 Task: Check the average views per listing of breakfast area in the last 3 years.
Action: Mouse moved to (836, 190)
Screenshot: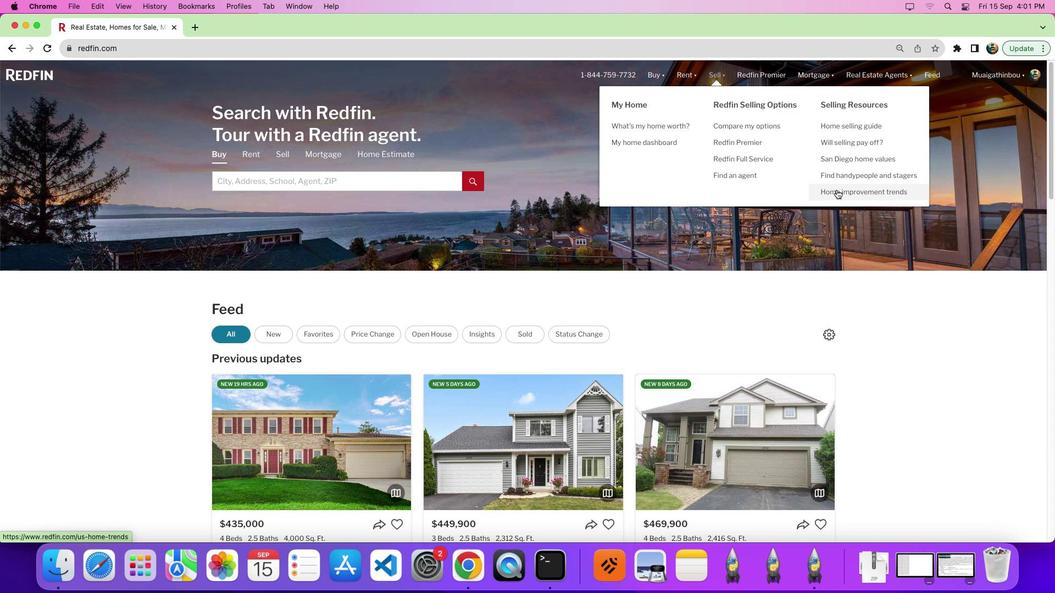 
Action: Mouse pressed left at (836, 190)
Screenshot: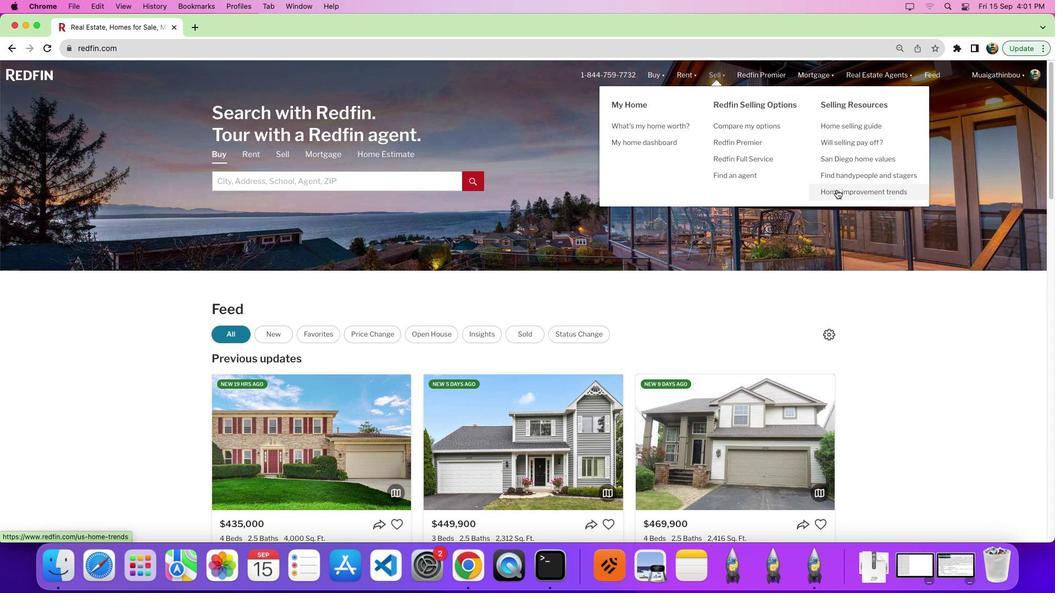 
Action: Mouse moved to (290, 212)
Screenshot: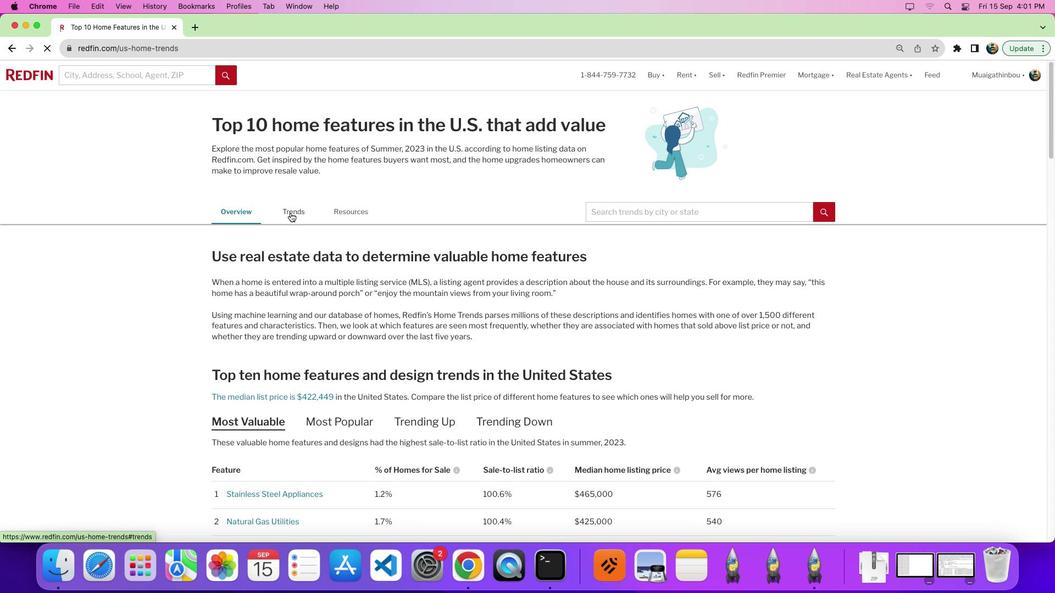 
Action: Mouse pressed left at (290, 212)
Screenshot: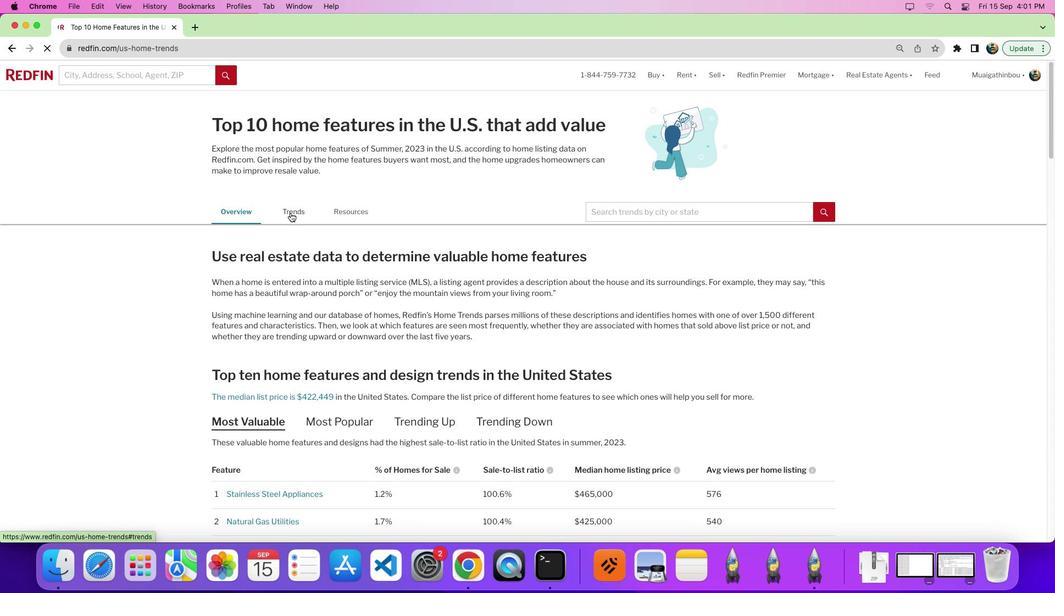 
Action: Mouse moved to (514, 269)
Screenshot: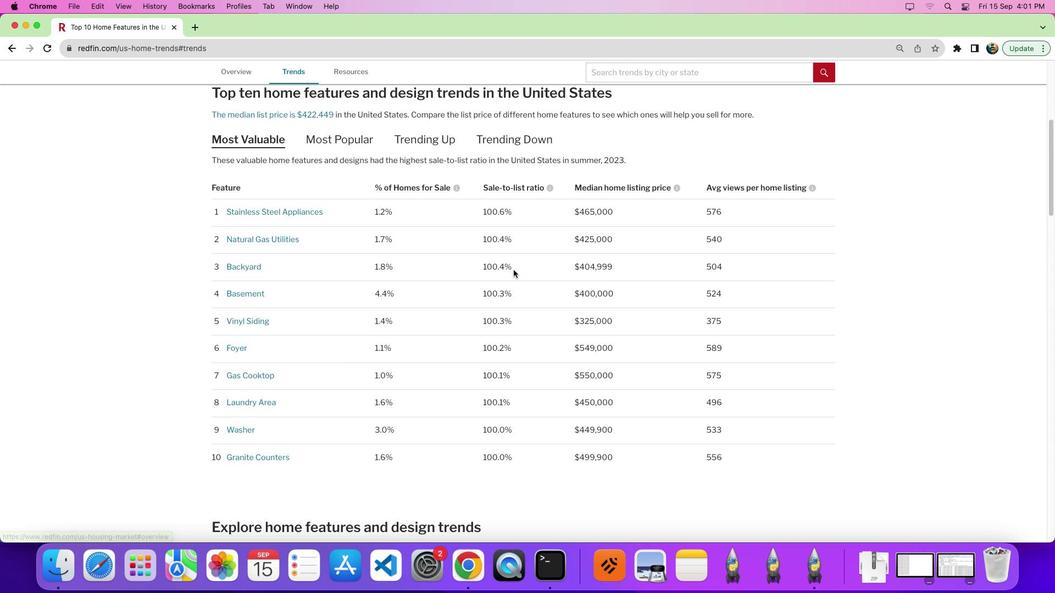 
Action: Mouse scrolled (514, 269) with delta (0, 0)
Screenshot: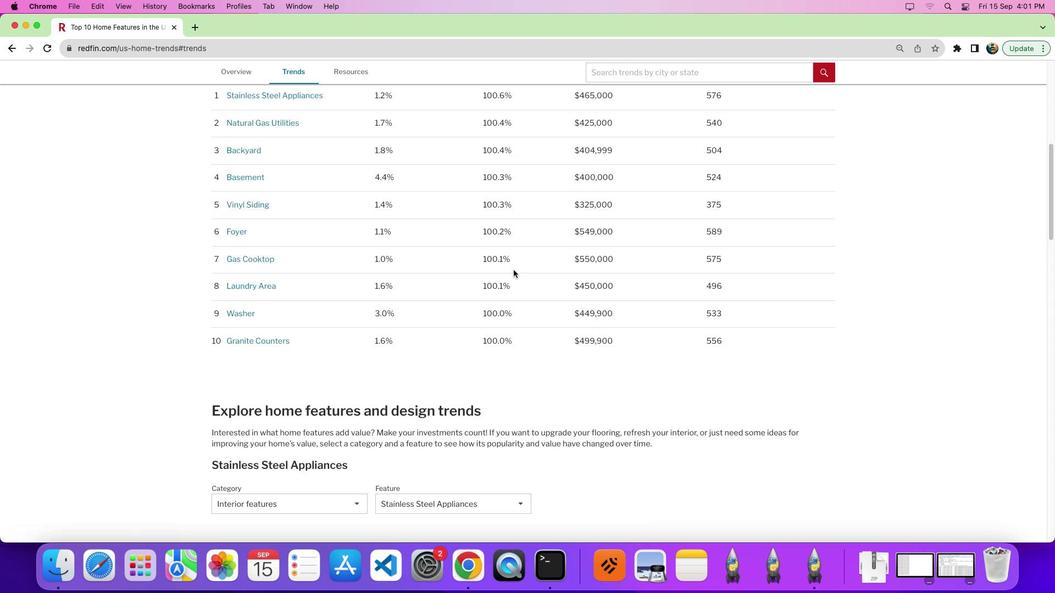 
Action: Mouse scrolled (514, 269) with delta (0, 0)
Screenshot: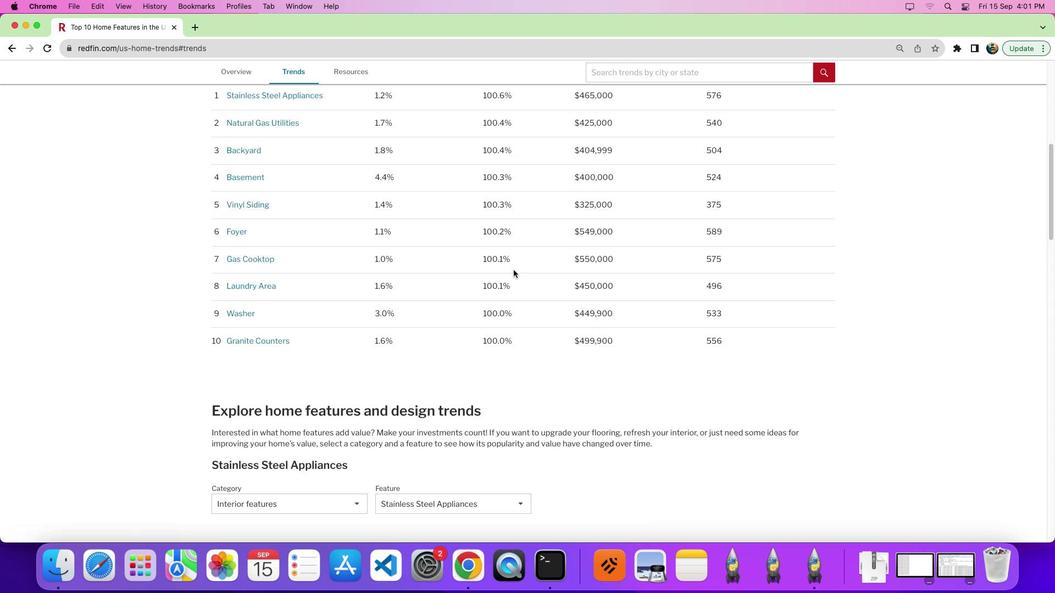 
Action: Mouse scrolled (514, 269) with delta (0, -3)
Screenshot: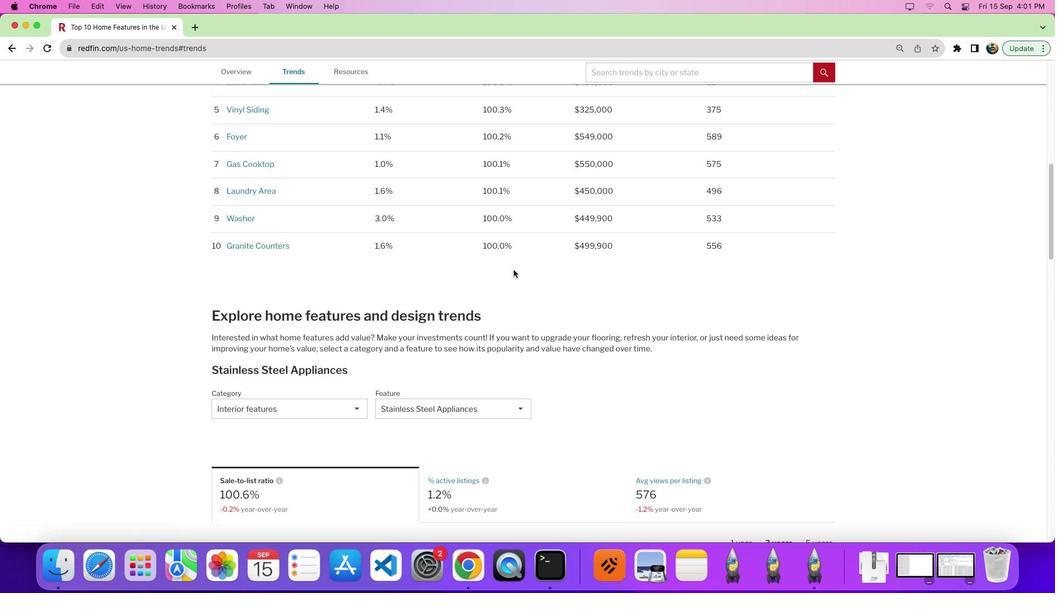 
Action: Mouse scrolled (514, 269) with delta (0, 0)
Screenshot: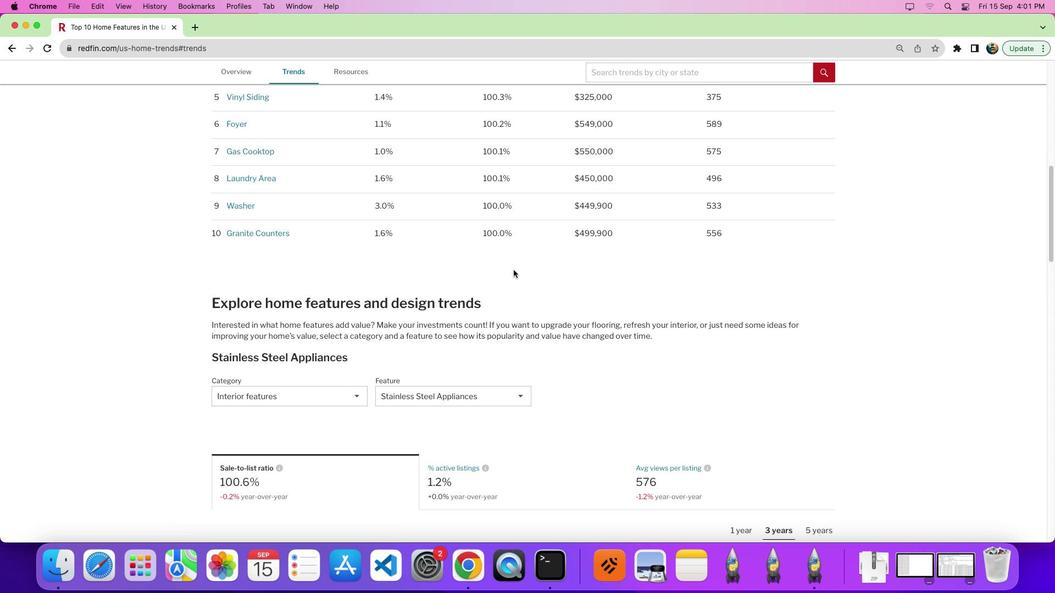 
Action: Mouse scrolled (514, 269) with delta (0, 0)
Screenshot: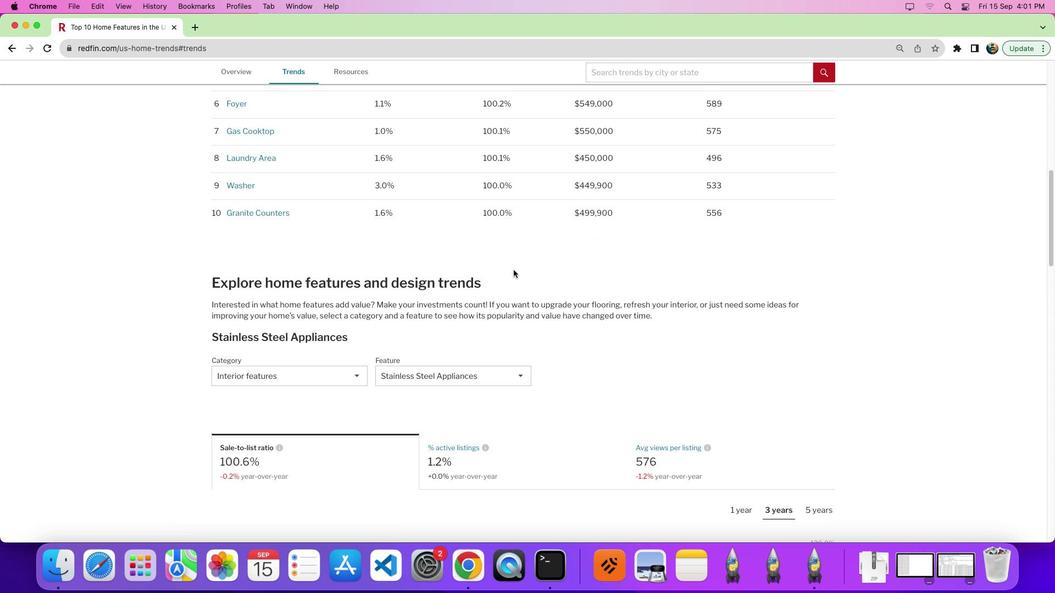 
Action: Mouse scrolled (514, 269) with delta (0, -2)
Screenshot: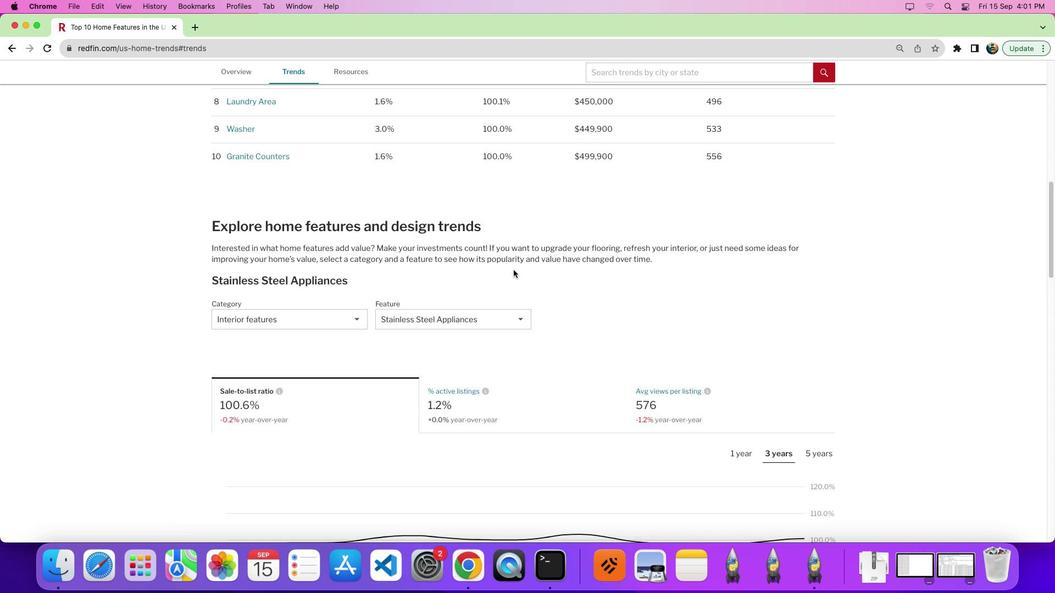
Action: Mouse moved to (438, 271)
Screenshot: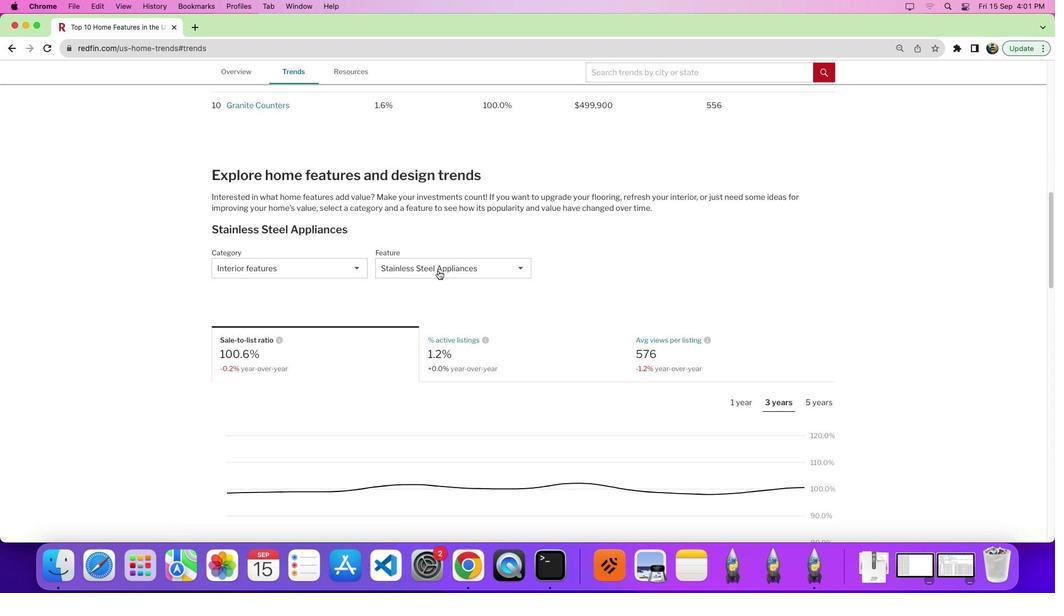
Action: Mouse pressed left at (438, 271)
Screenshot: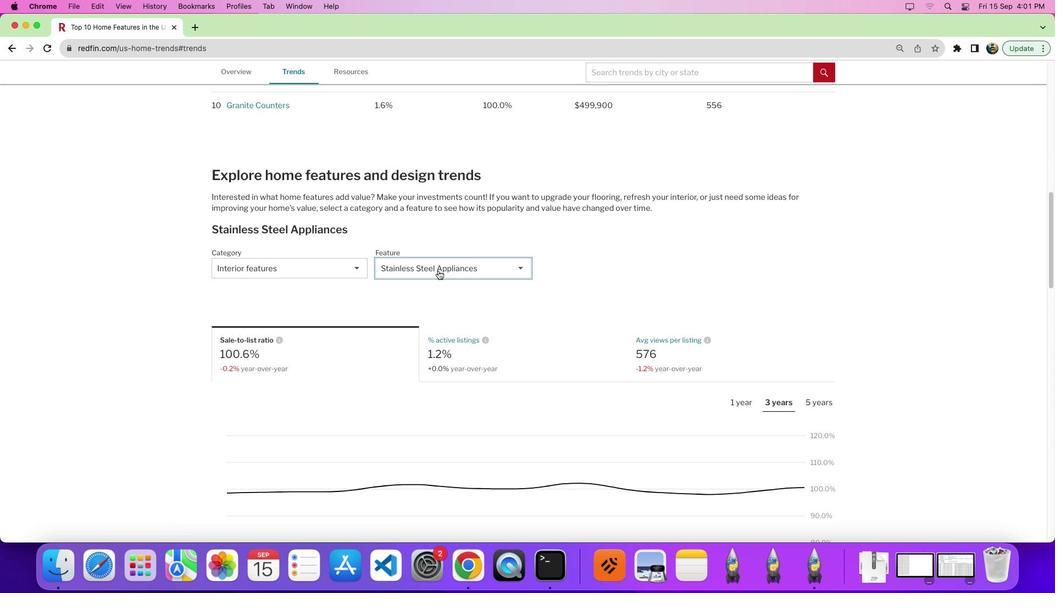 
Action: Mouse moved to (495, 374)
Screenshot: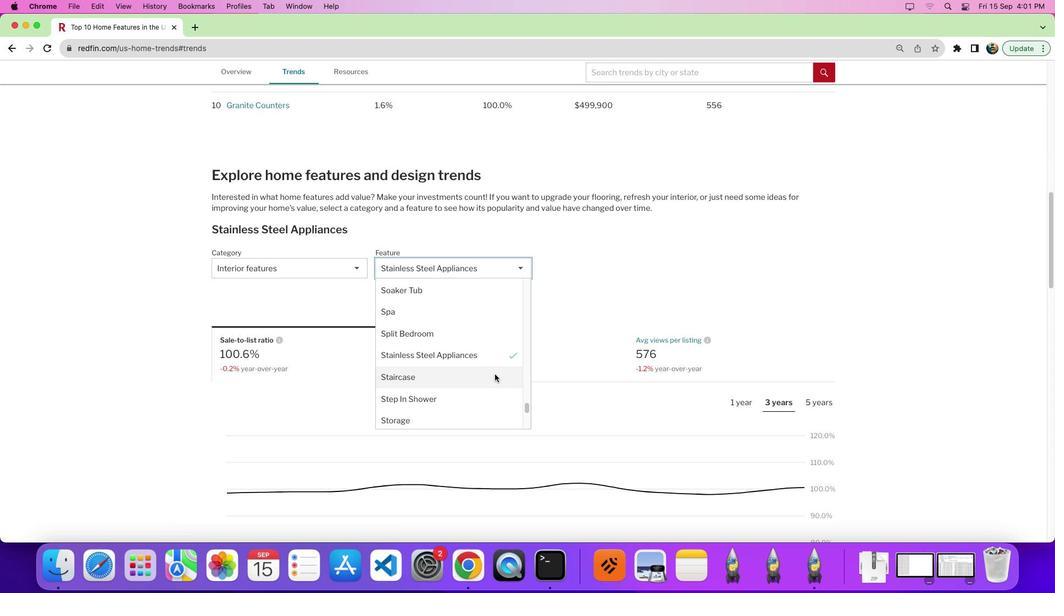 
Action: Mouse scrolled (495, 374) with delta (0, 0)
Screenshot: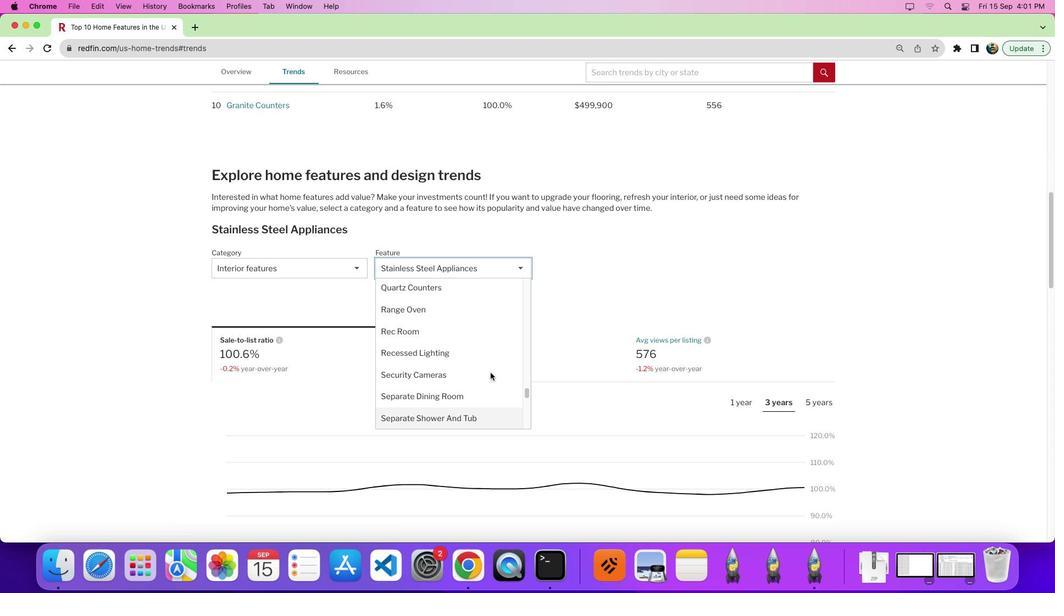 
Action: Mouse scrolled (495, 374) with delta (0, 0)
Screenshot: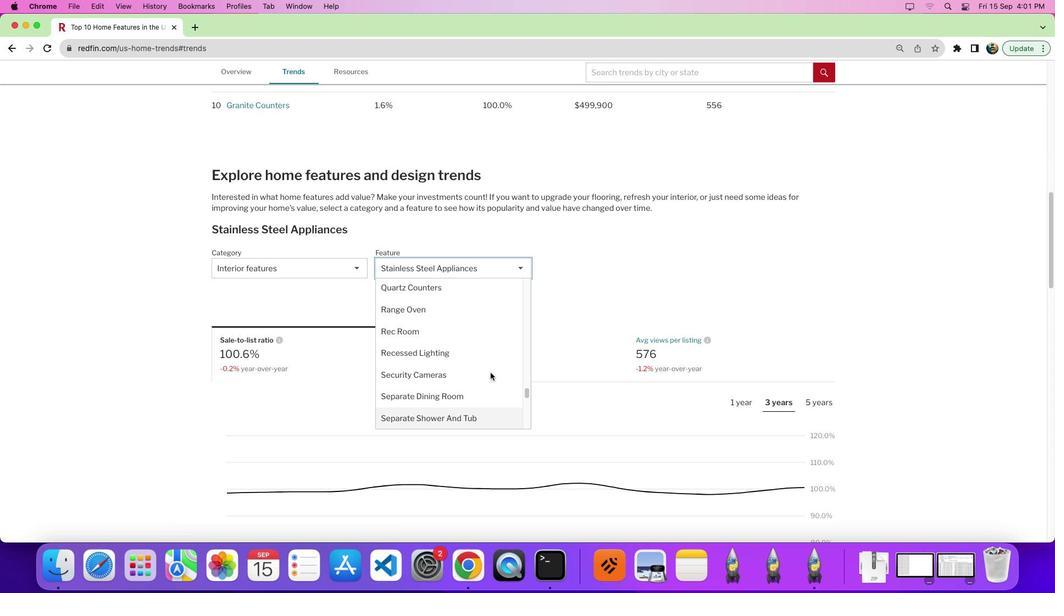 
Action: Mouse scrolled (495, 374) with delta (0, 4)
Screenshot: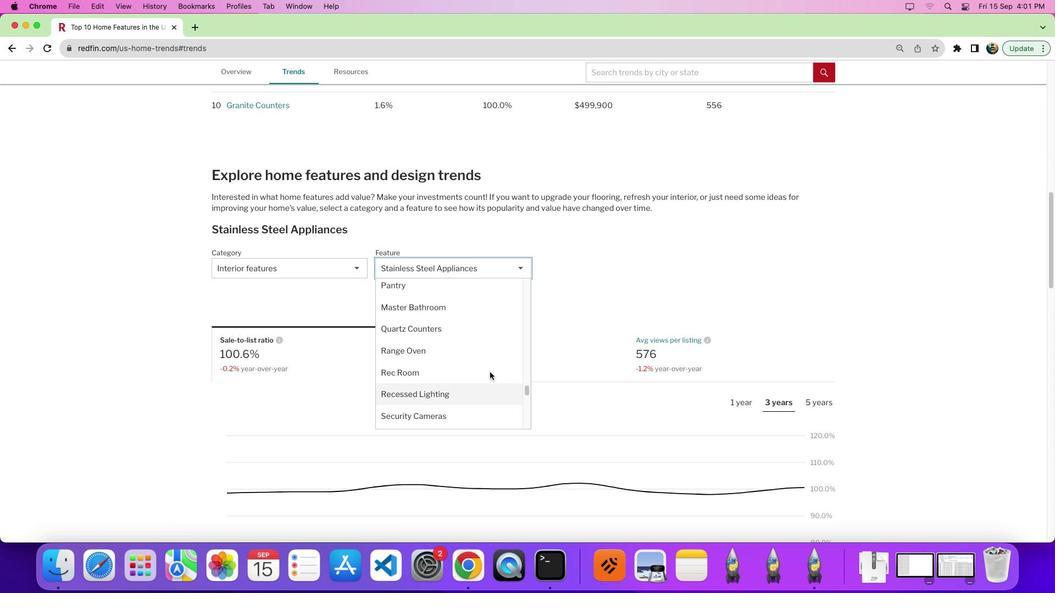 
Action: Mouse moved to (489, 371)
Screenshot: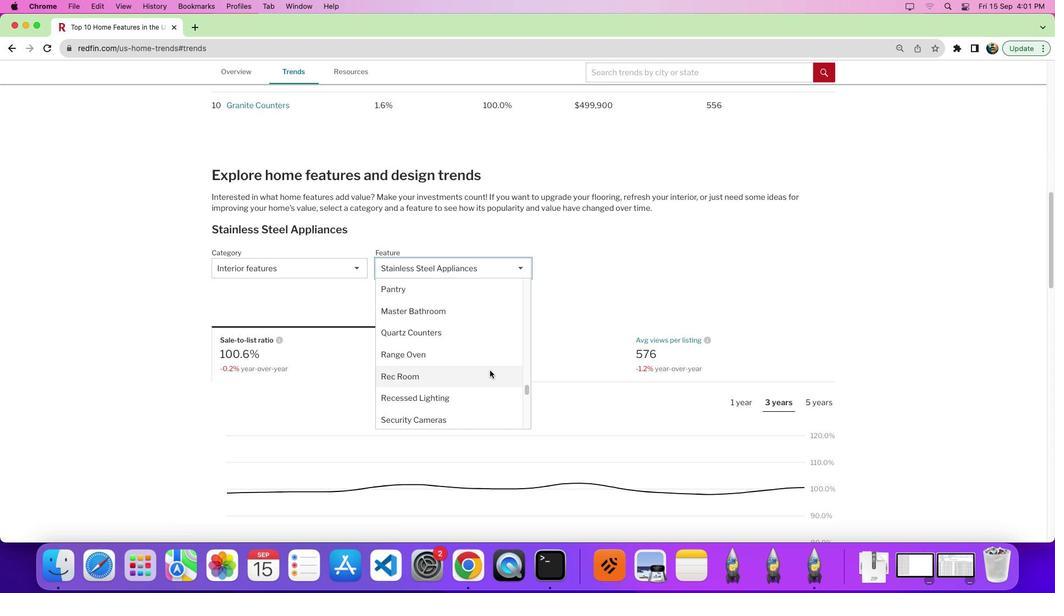 
Action: Mouse scrolled (489, 371) with delta (0, 0)
Screenshot: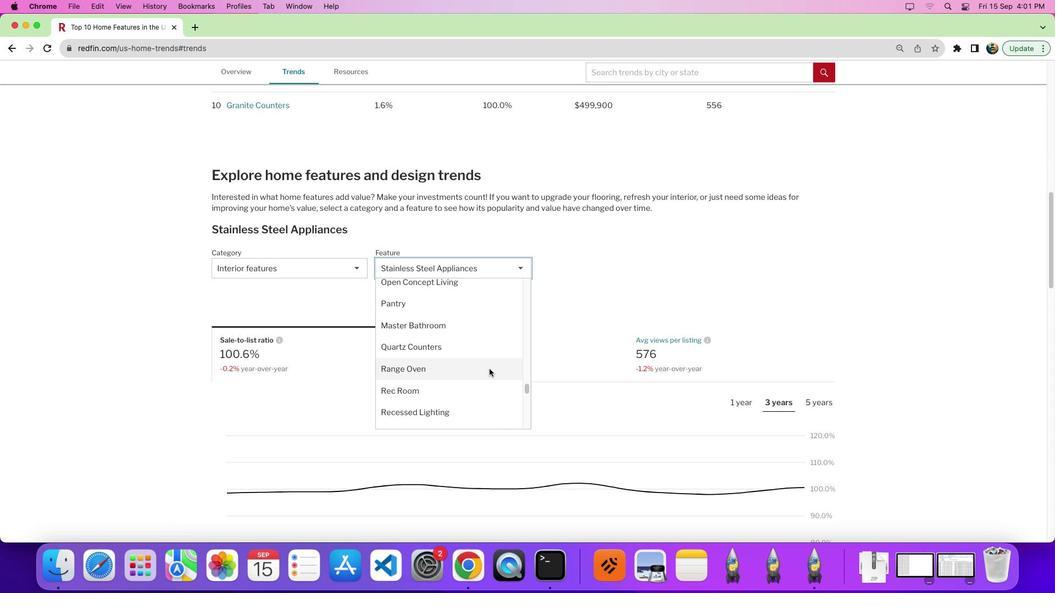 
Action: Mouse scrolled (489, 371) with delta (0, 0)
Screenshot: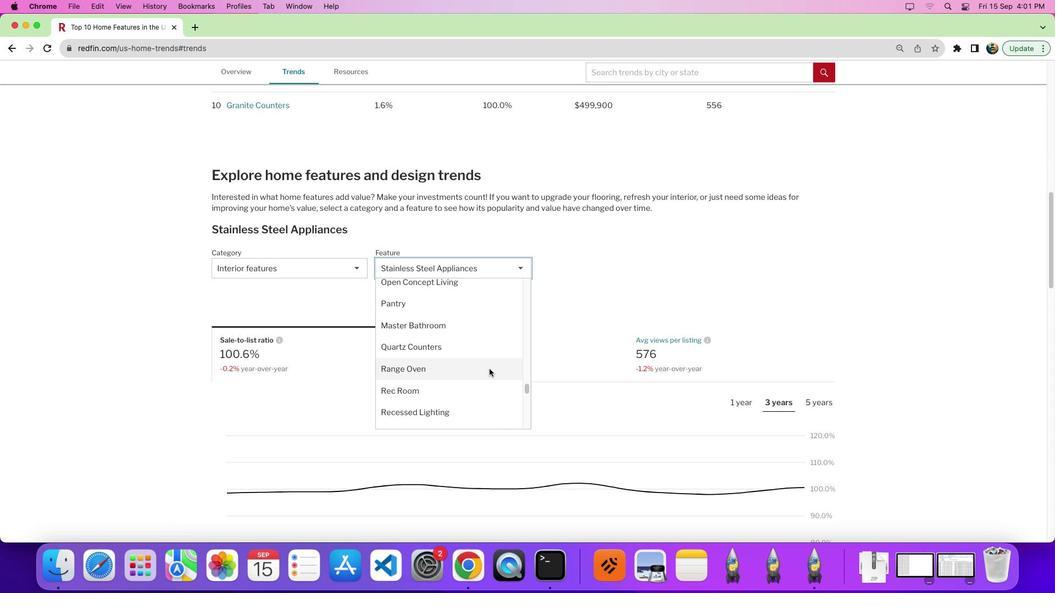 
Action: Mouse moved to (489, 369)
Screenshot: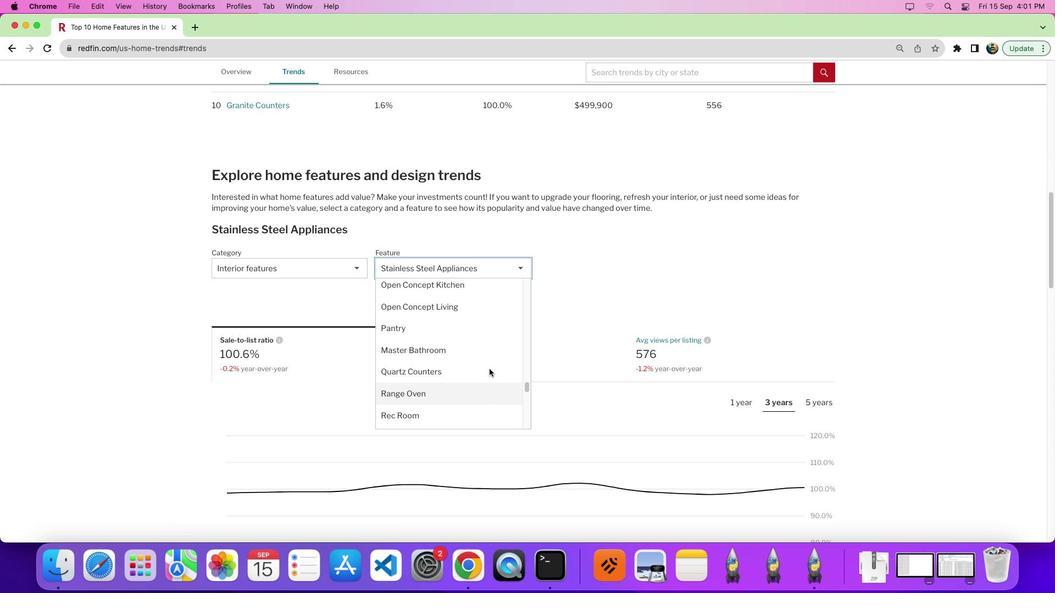 
Action: Mouse scrolled (489, 369) with delta (0, 0)
Screenshot: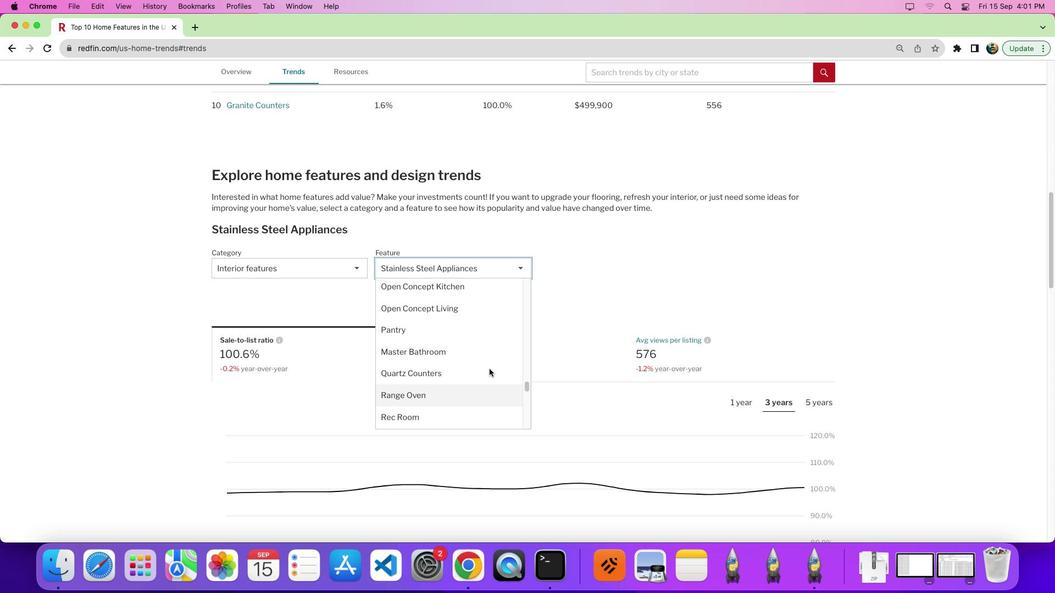 
Action: Mouse moved to (491, 367)
Screenshot: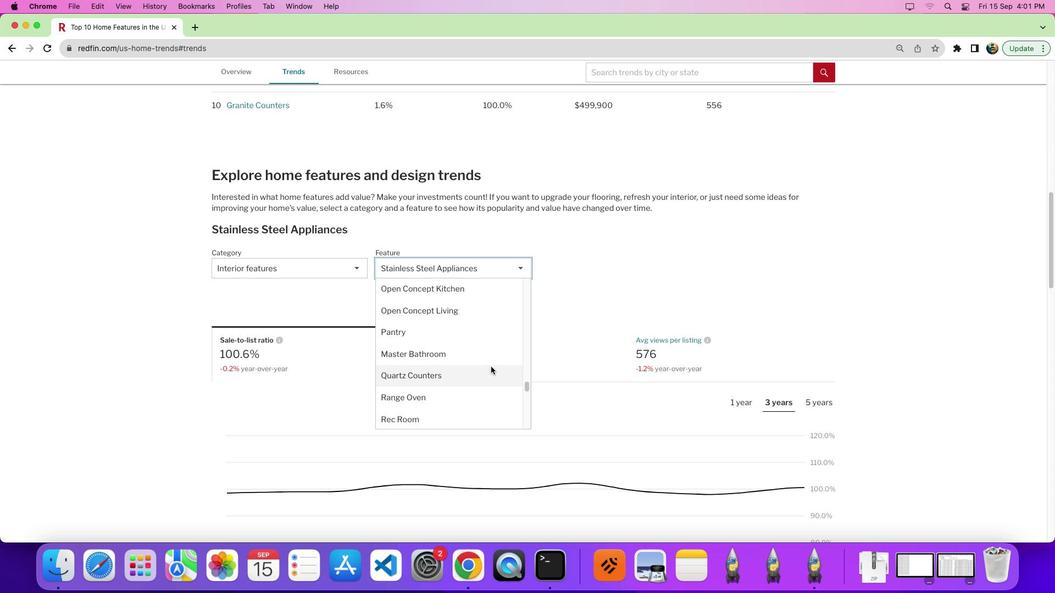 
Action: Mouse scrolled (491, 367) with delta (0, 0)
Screenshot: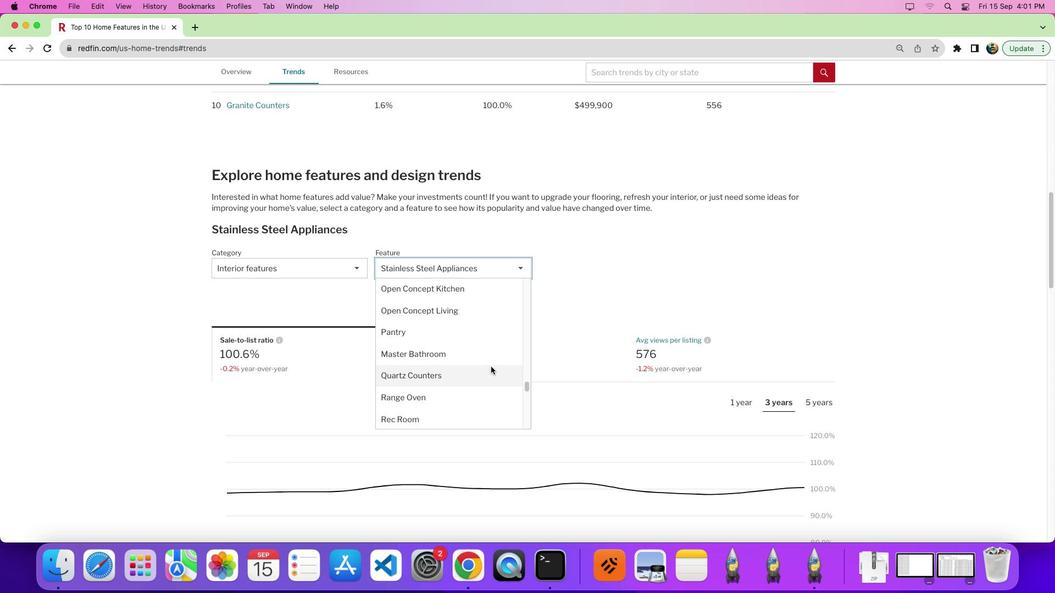 
Action: Mouse moved to (491, 367)
Screenshot: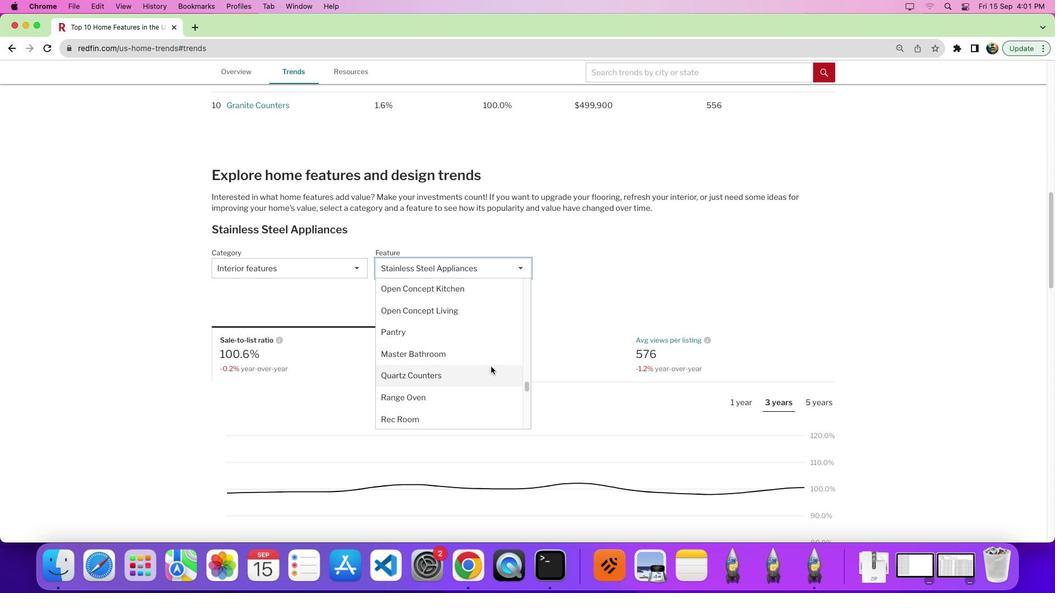 
Action: Mouse scrolled (491, 367) with delta (0, 0)
Screenshot: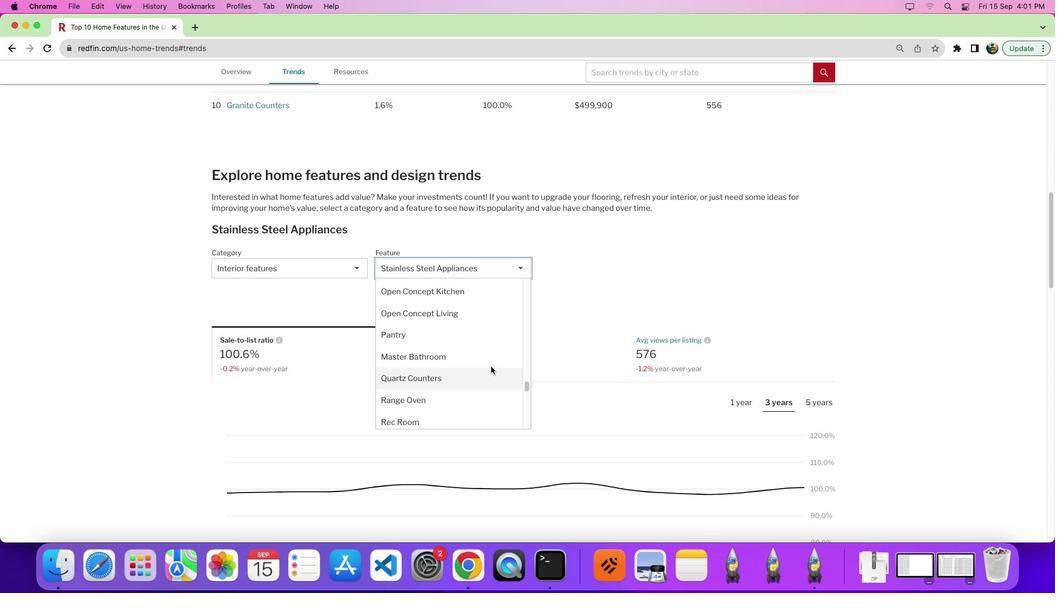 
Action: Mouse scrolled (491, 367) with delta (0, 0)
Screenshot: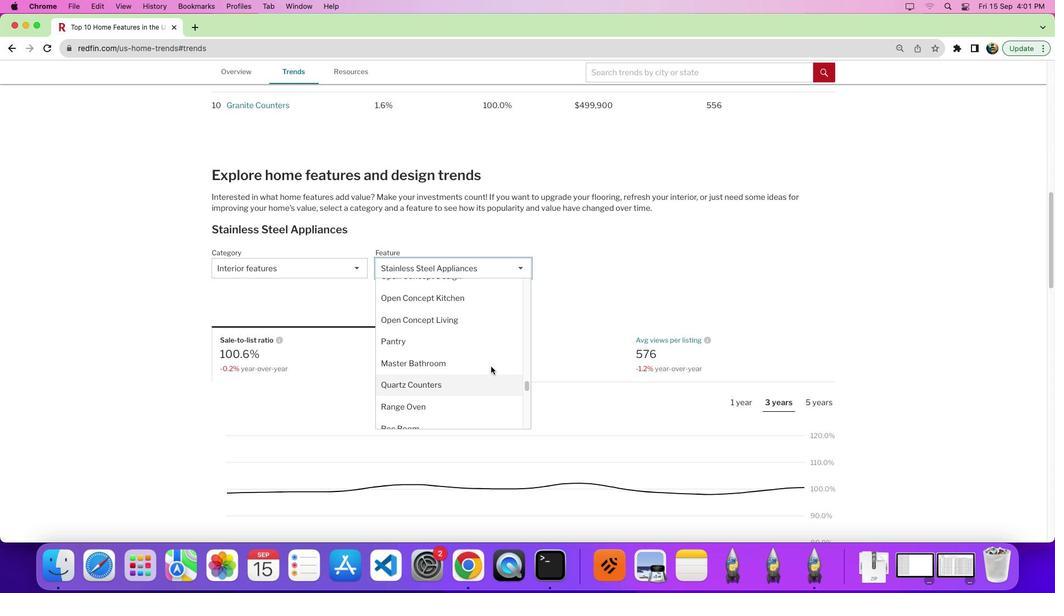 
Action: Mouse scrolled (491, 367) with delta (0, 0)
Screenshot: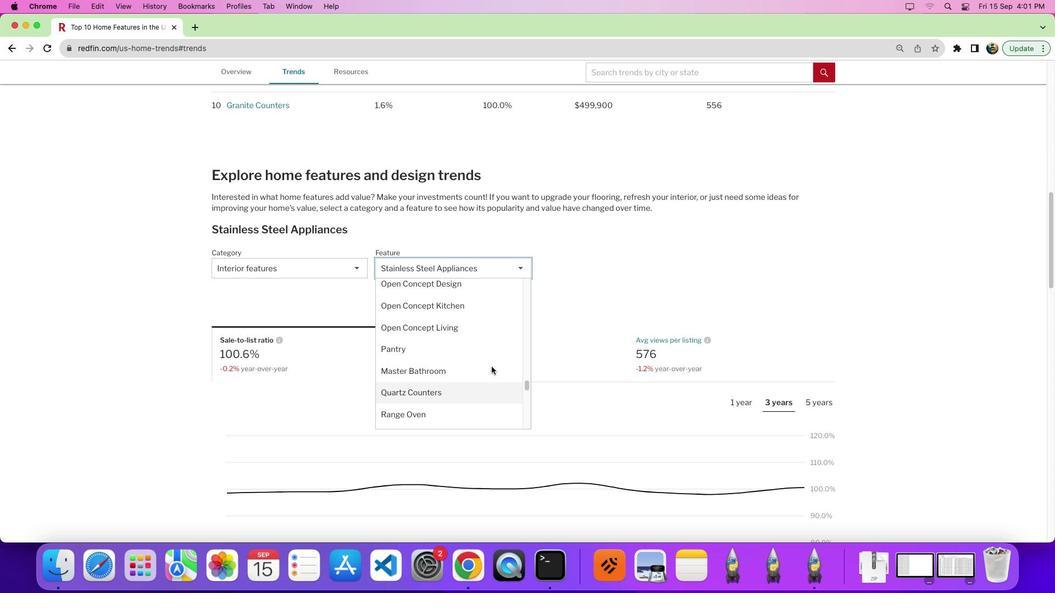
Action: Mouse scrolled (491, 367) with delta (0, 0)
Screenshot: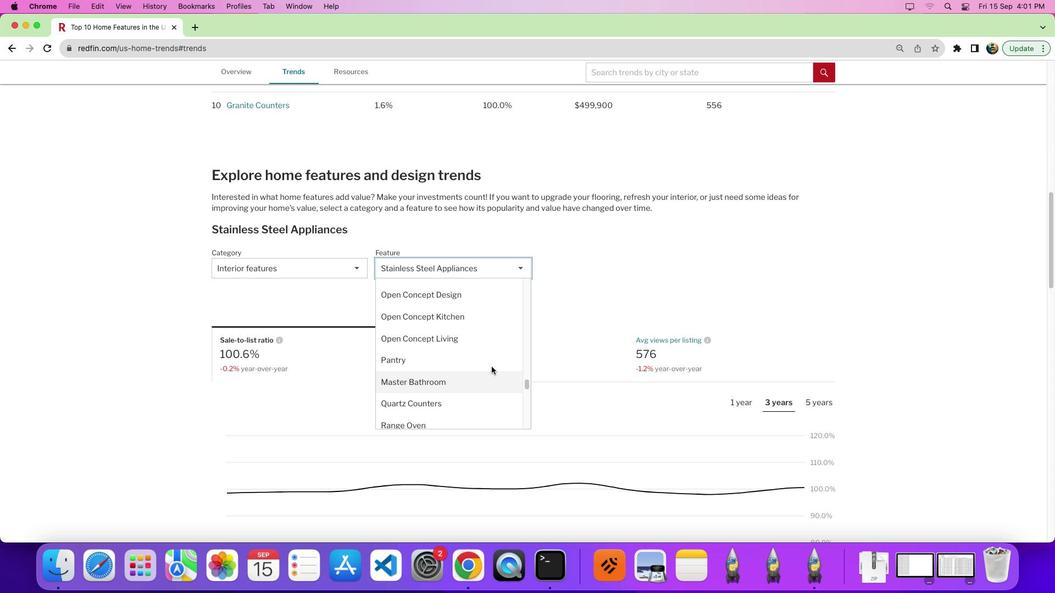 
Action: Mouse moved to (491, 366)
Screenshot: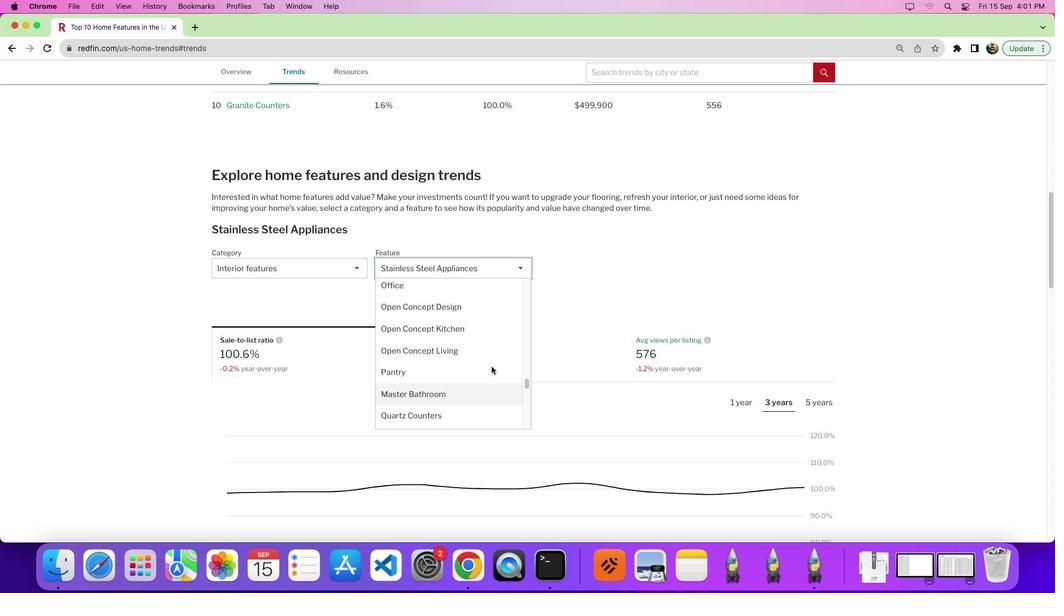 
Action: Mouse scrolled (491, 366) with delta (0, 0)
Screenshot: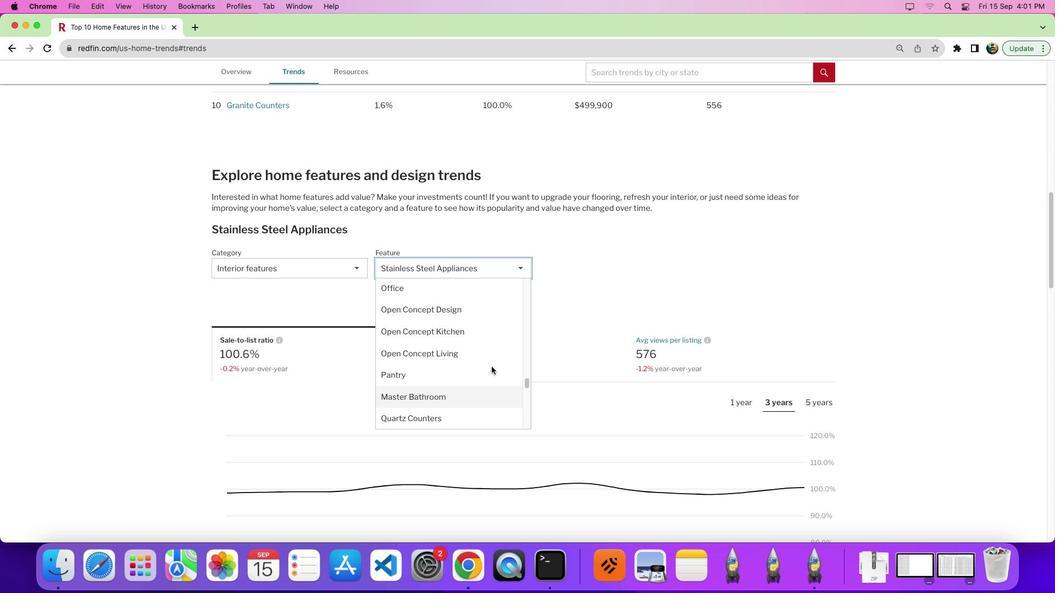 
Action: Mouse scrolled (491, 366) with delta (0, 0)
Screenshot: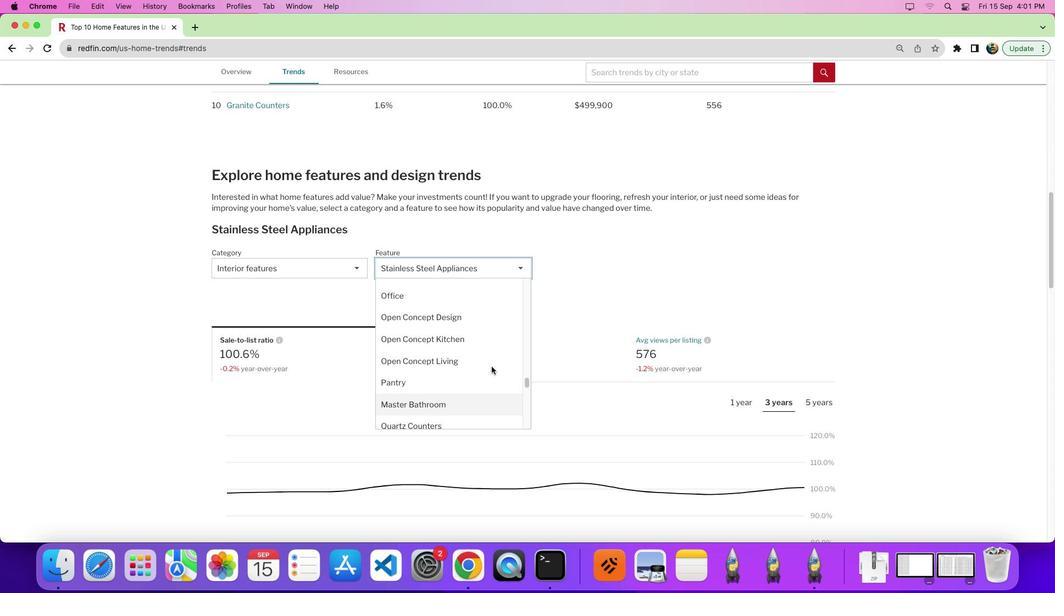
Action: Mouse scrolled (491, 366) with delta (0, 0)
Screenshot: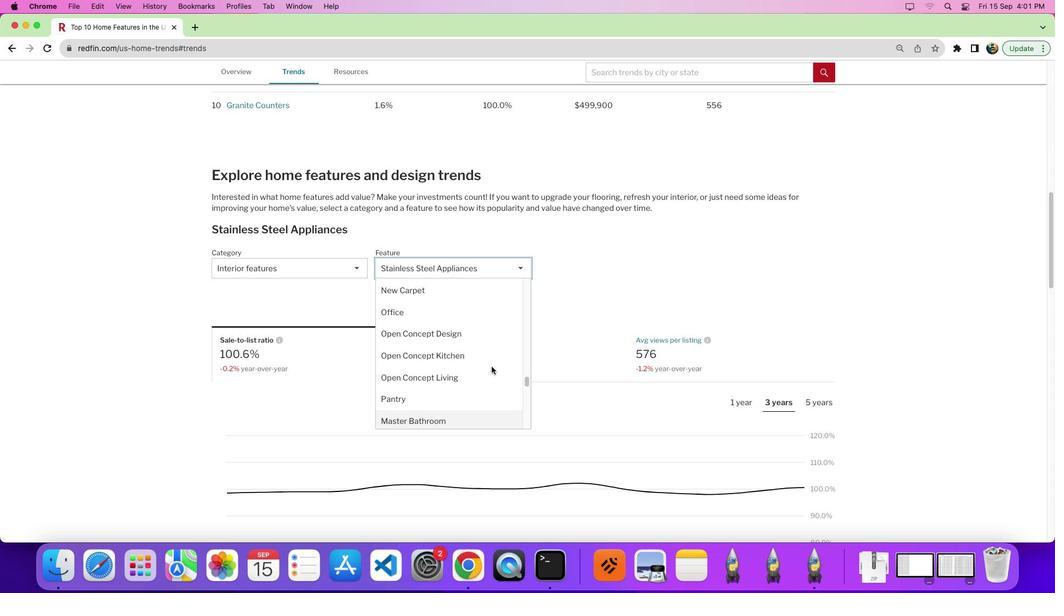 
Action: Mouse scrolled (491, 366) with delta (0, 0)
Screenshot: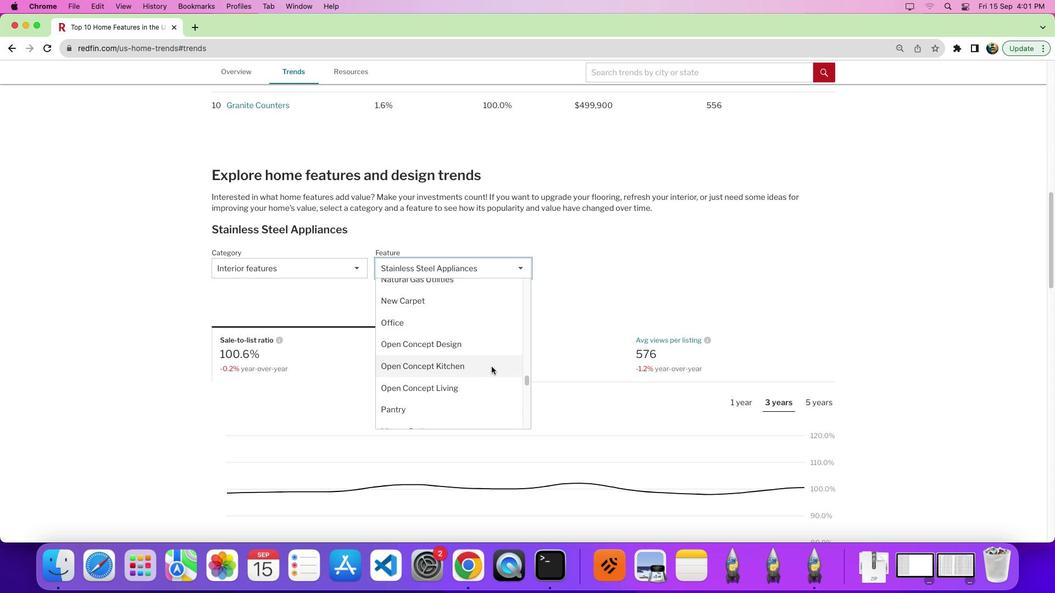 
Action: Mouse scrolled (491, 366) with delta (0, 0)
Screenshot: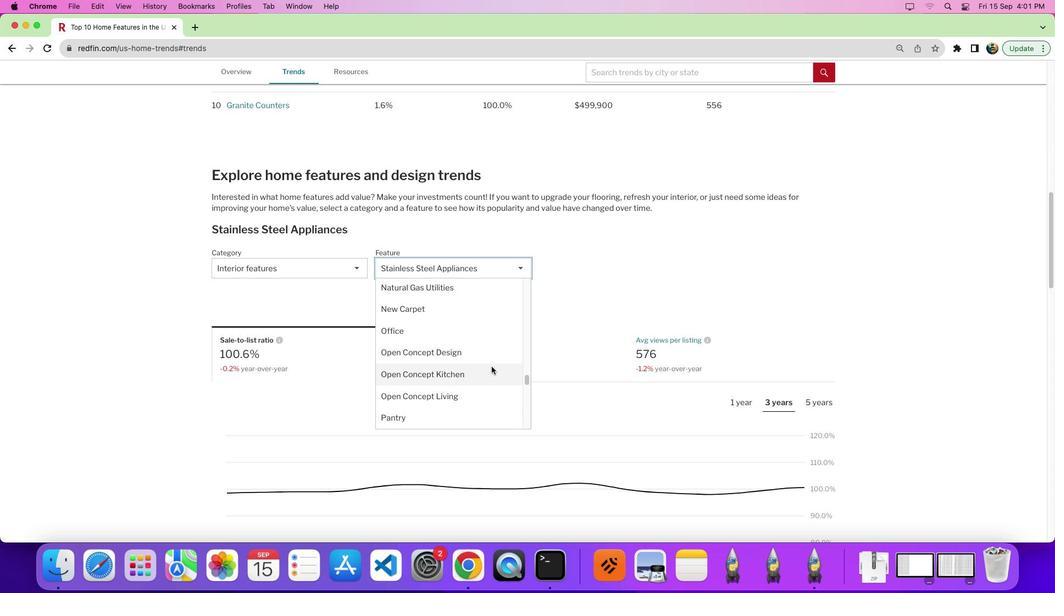 
Action: Mouse scrolled (491, 366) with delta (0, 0)
Screenshot: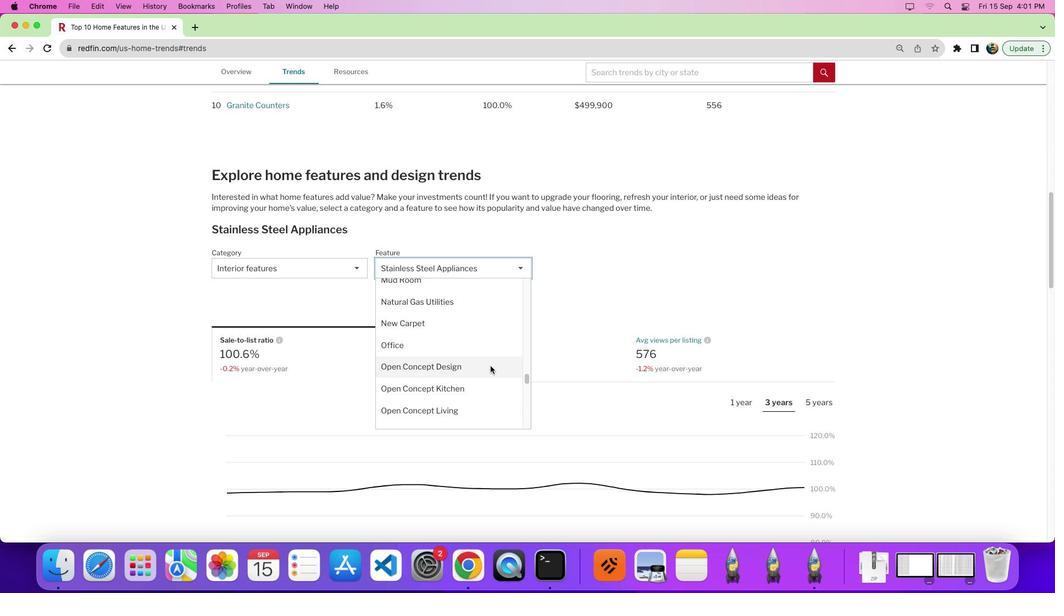 
Action: Mouse scrolled (491, 366) with delta (0, 0)
Screenshot: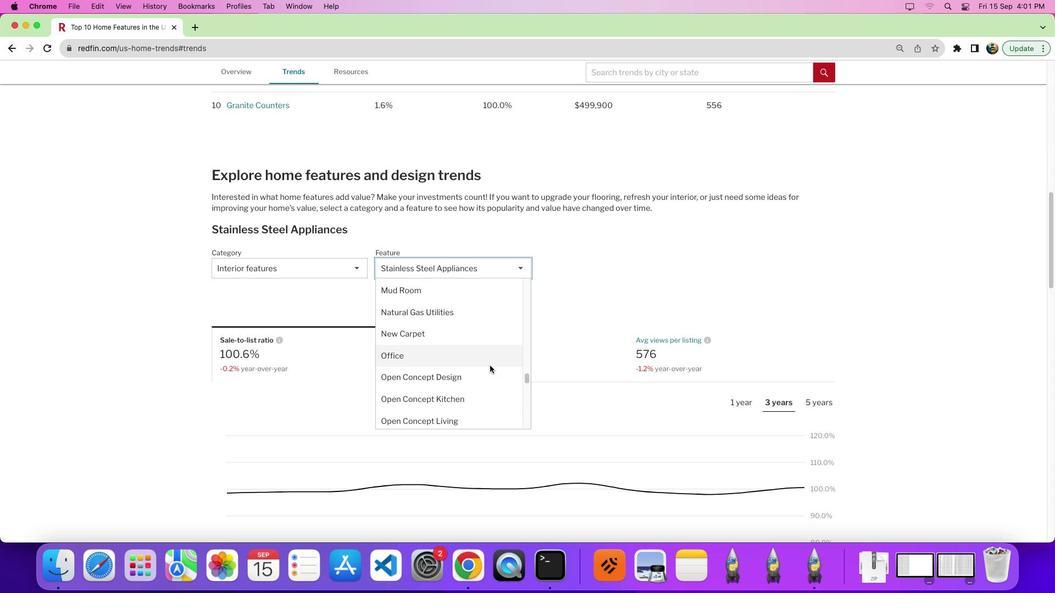 
Action: Mouse moved to (489, 365)
Screenshot: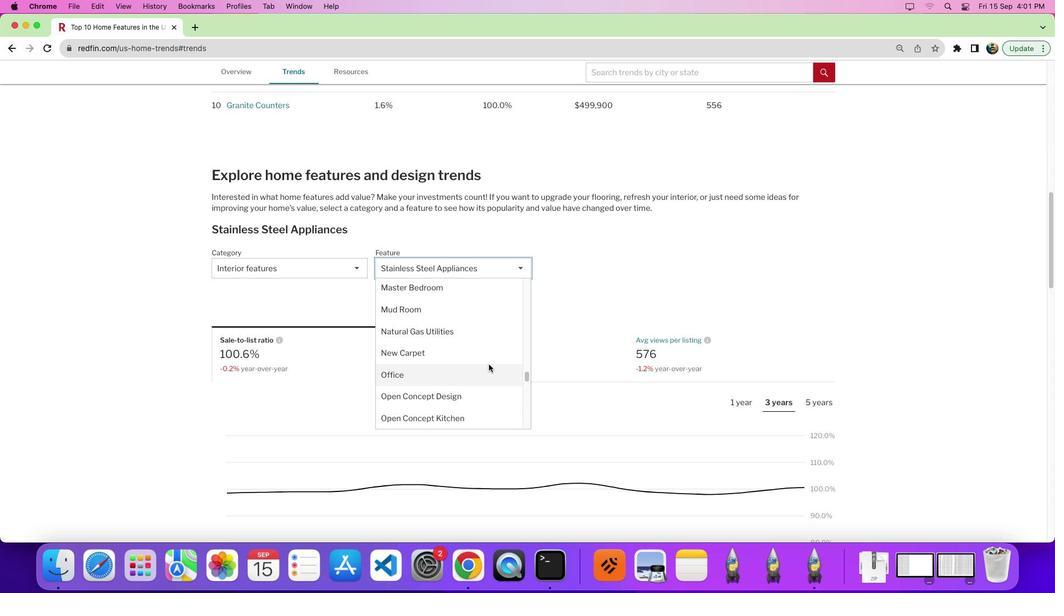 
Action: Mouse scrolled (489, 365) with delta (0, 0)
Screenshot: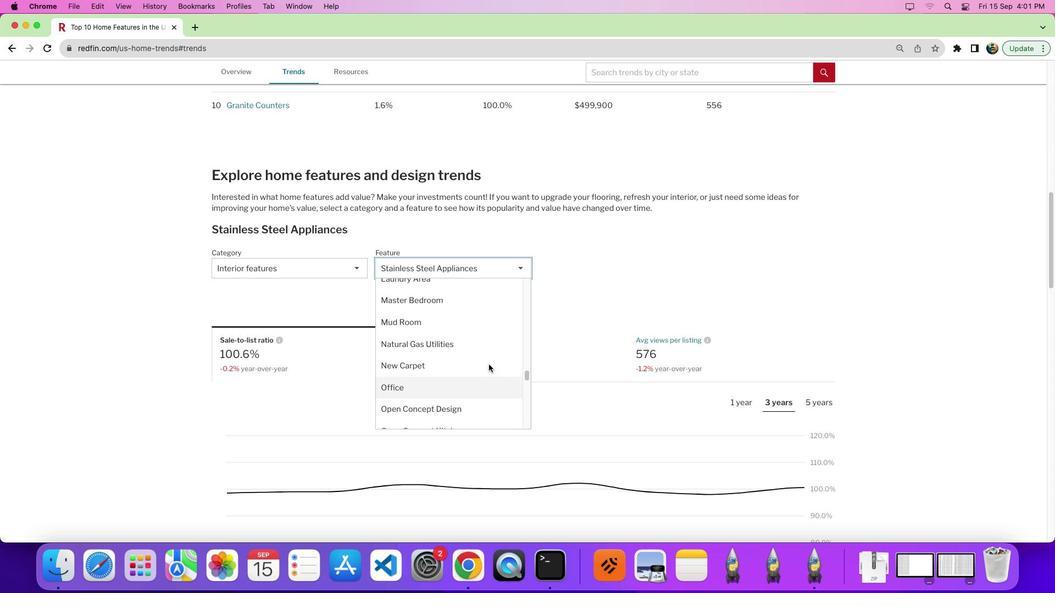 
Action: Mouse scrolled (489, 365) with delta (0, 0)
Screenshot: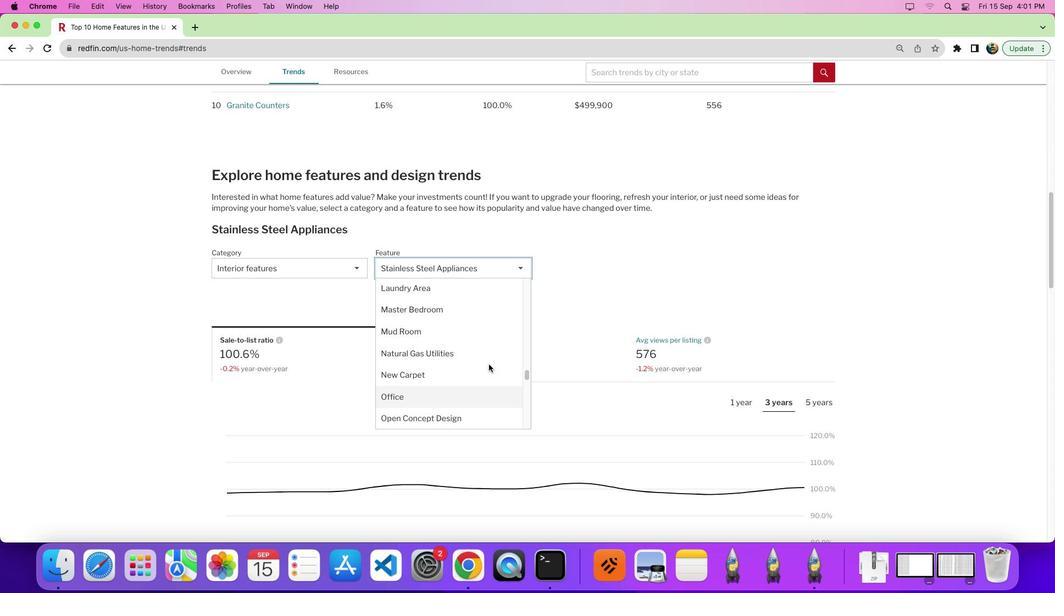 
Action: Mouse moved to (488, 363)
Screenshot: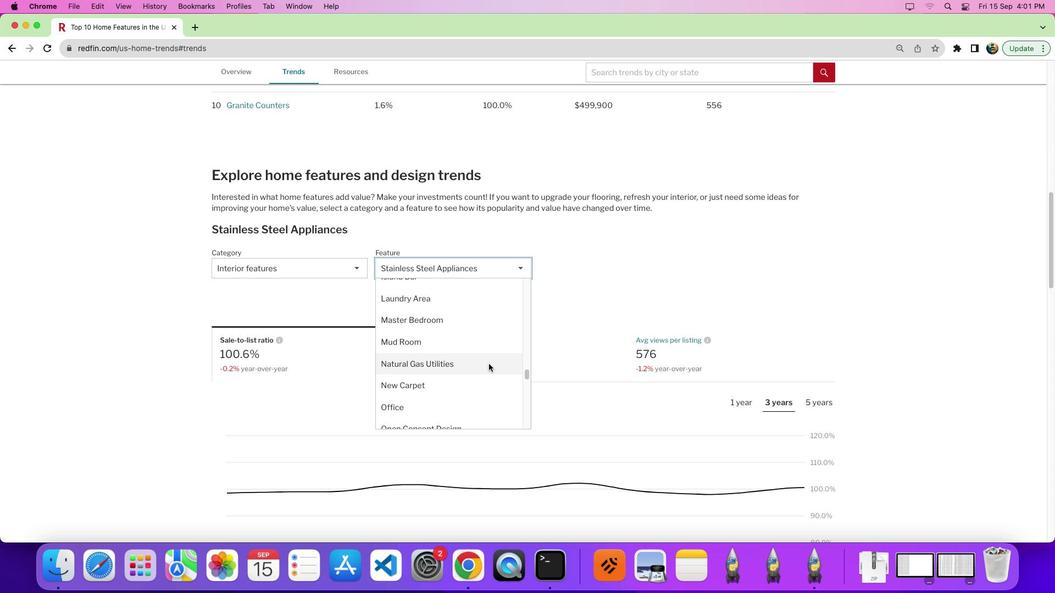 
Action: Mouse scrolled (488, 363) with delta (0, 0)
Screenshot: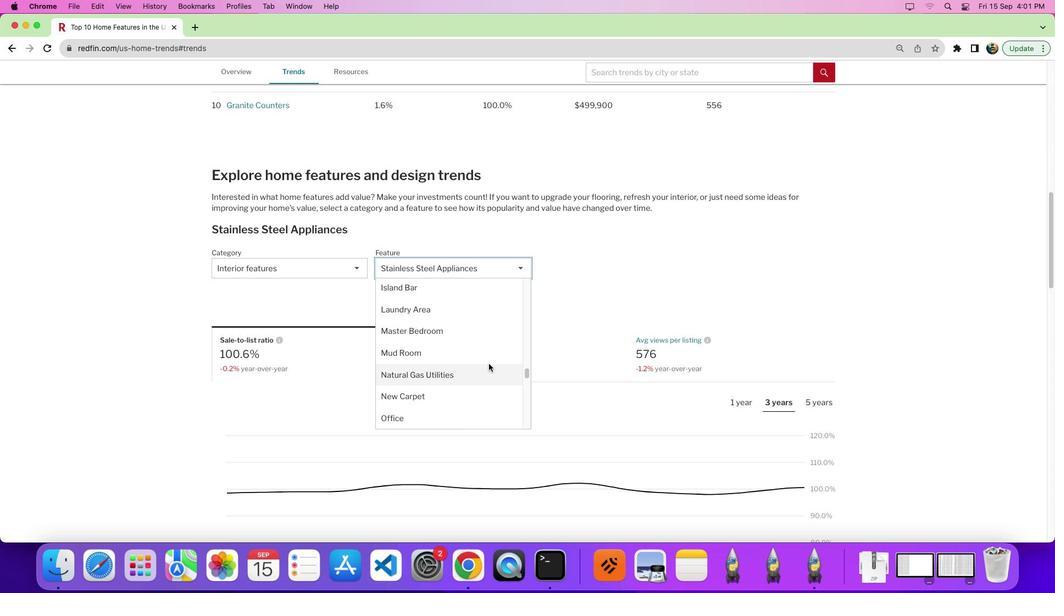 
Action: Mouse scrolled (488, 363) with delta (0, 0)
Screenshot: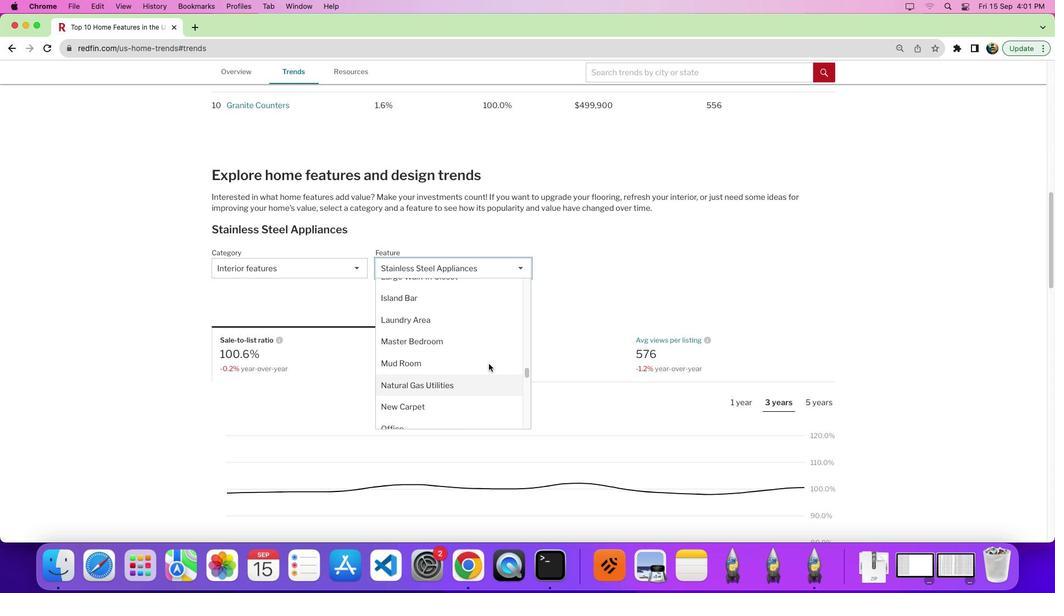 
Action: Mouse moved to (488, 363)
Screenshot: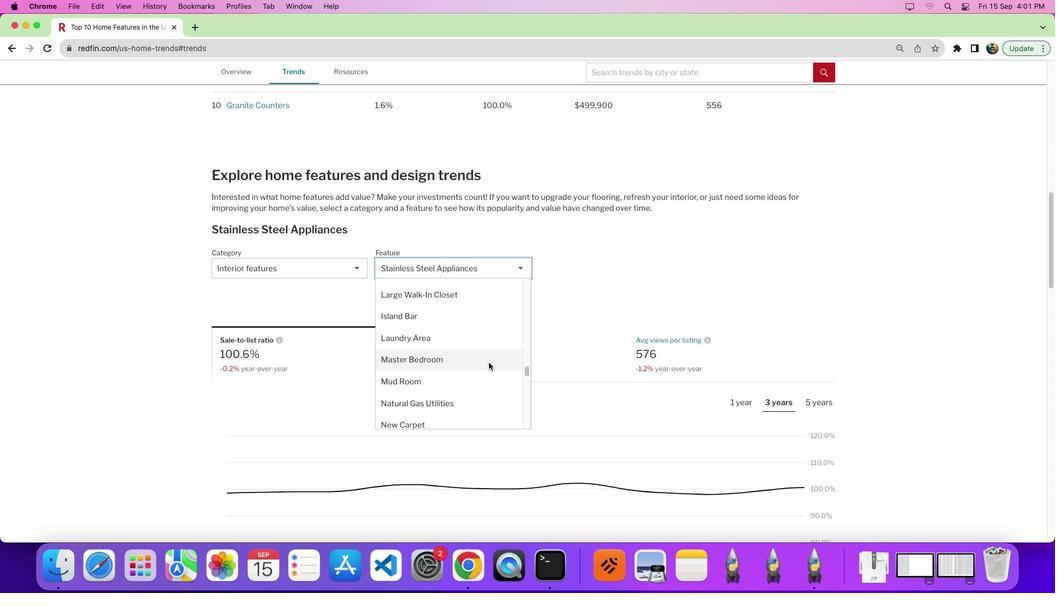 
Action: Mouse scrolled (488, 363) with delta (0, 0)
Screenshot: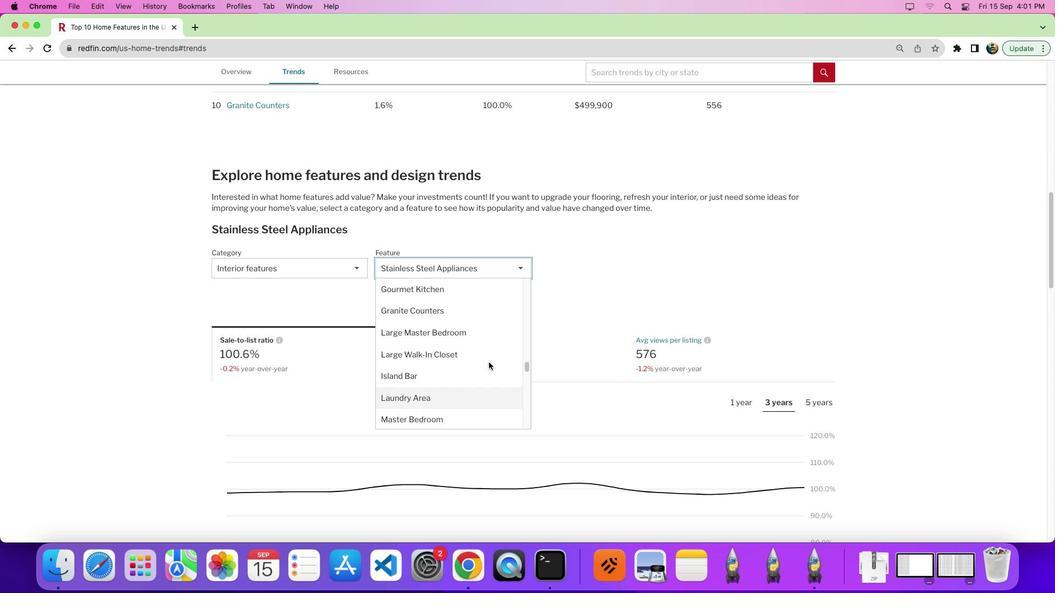 
Action: Mouse scrolled (488, 363) with delta (0, 0)
Screenshot: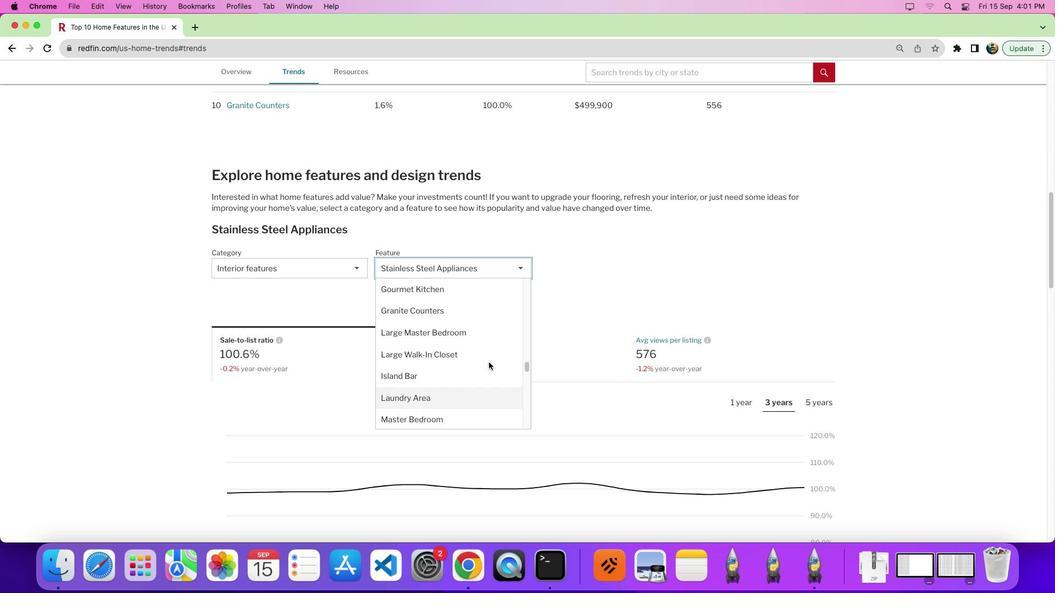 
Action: Mouse scrolled (488, 363) with delta (0, 3)
Screenshot: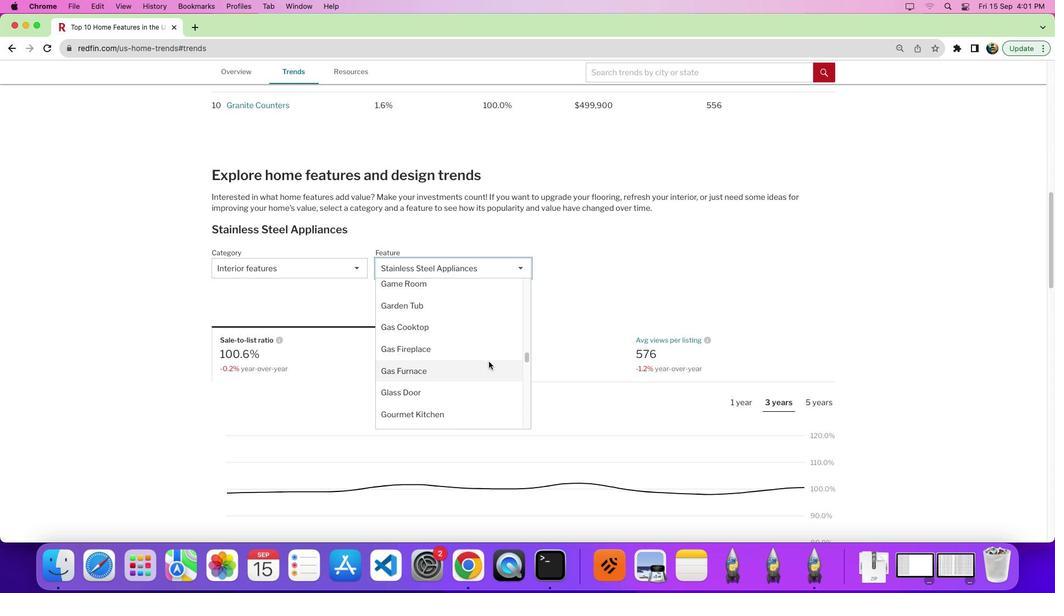 
Action: Mouse moved to (489, 361)
Screenshot: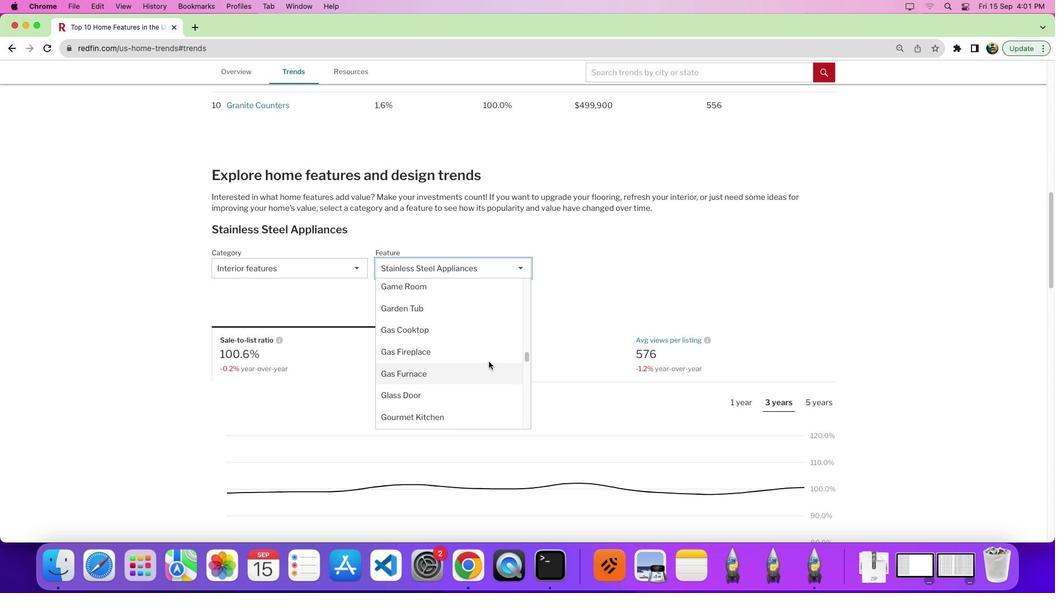 
Action: Mouse scrolled (489, 361) with delta (0, 0)
Screenshot: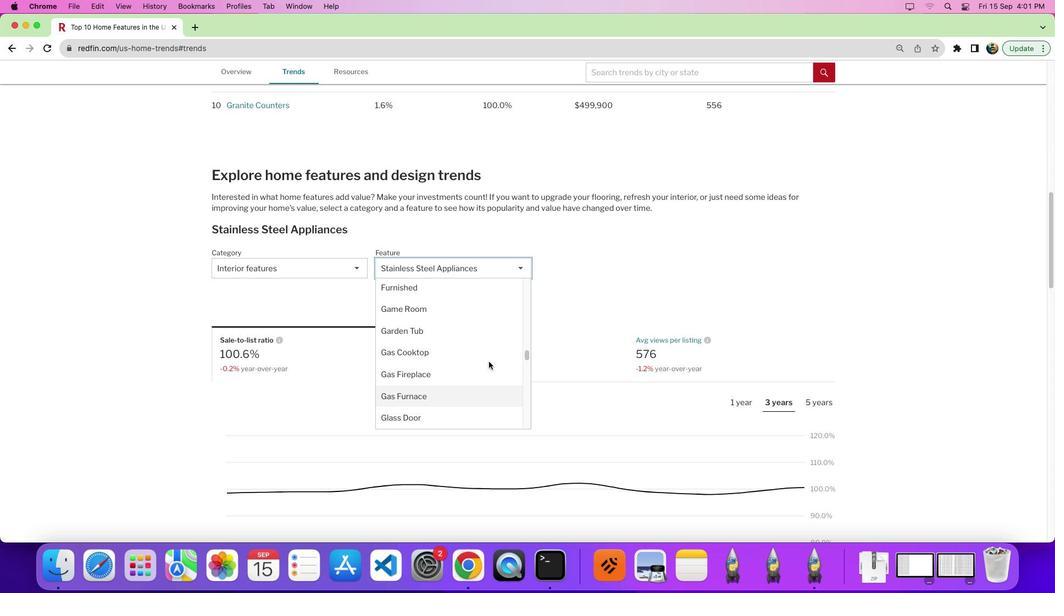 
Action: Mouse scrolled (489, 361) with delta (0, 0)
Screenshot: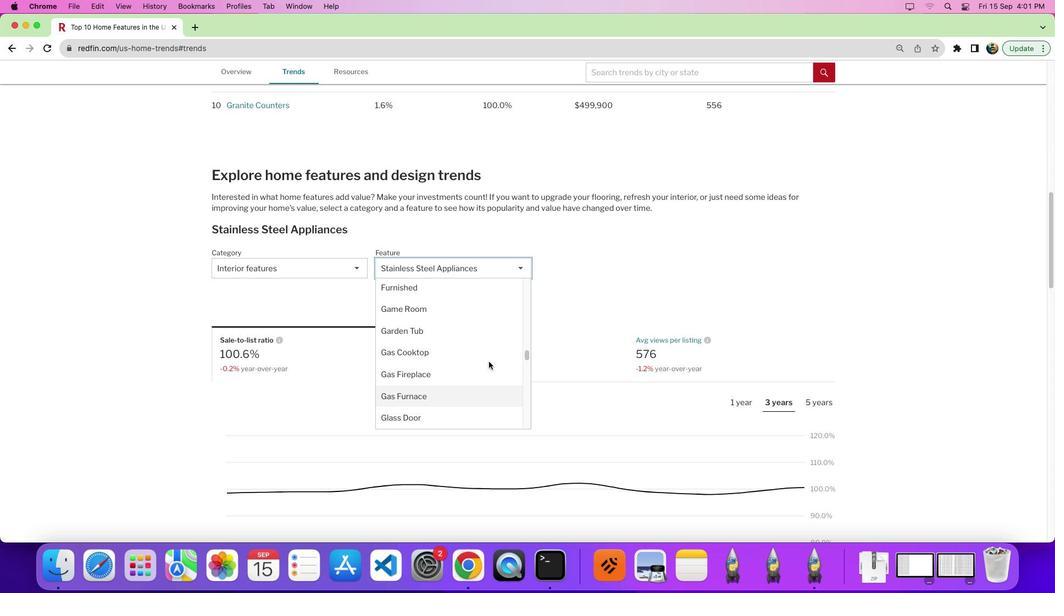 
Action: Mouse moved to (489, 360)
Screenshot: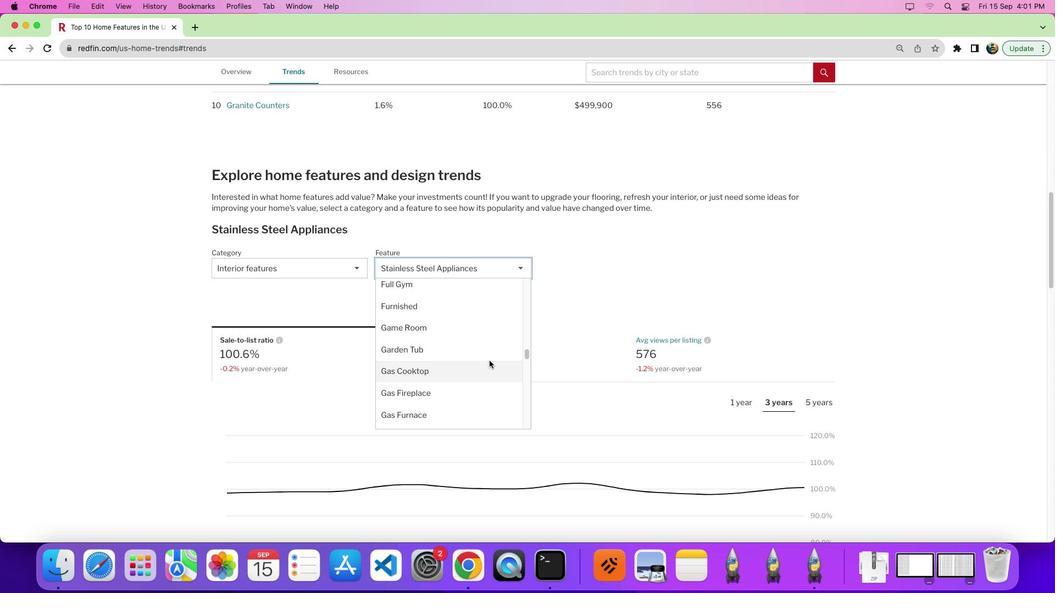 
Action: Mouse scrolled (489, 360) with delta (0, 0)
Screenshot: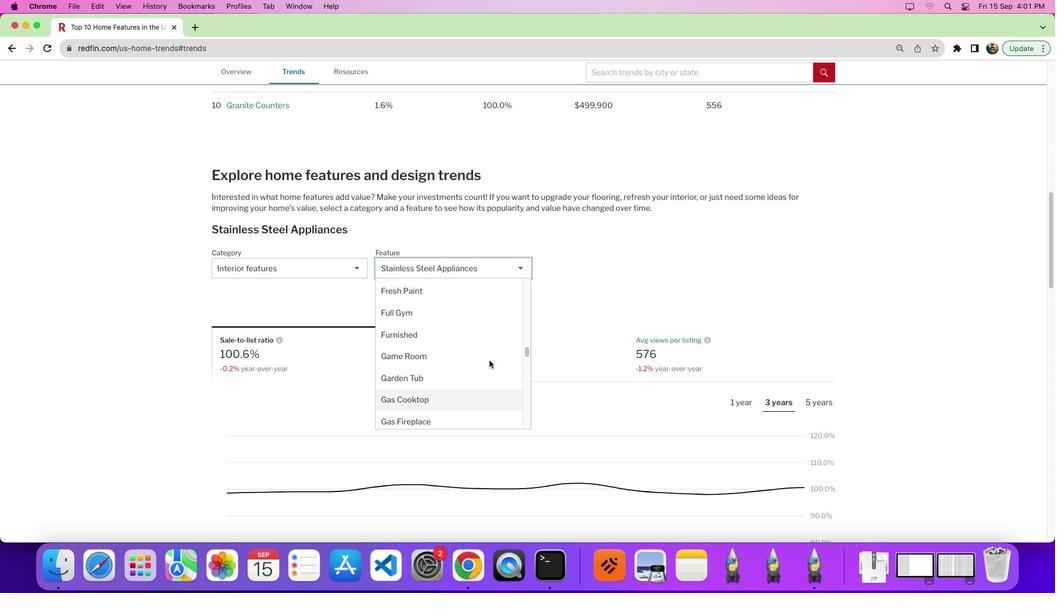 
Action: Mouse scrolled (489, 360) with delta (0, 0)
Screenshot: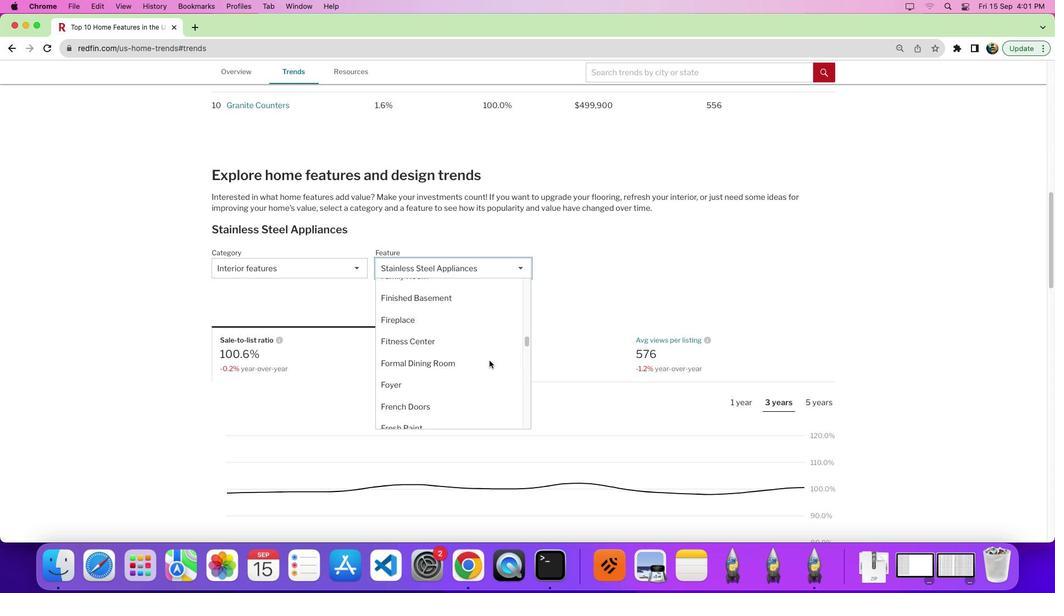 
Action: Mouse scrolled (489, 360) with delta (0, 3)
Screenshot: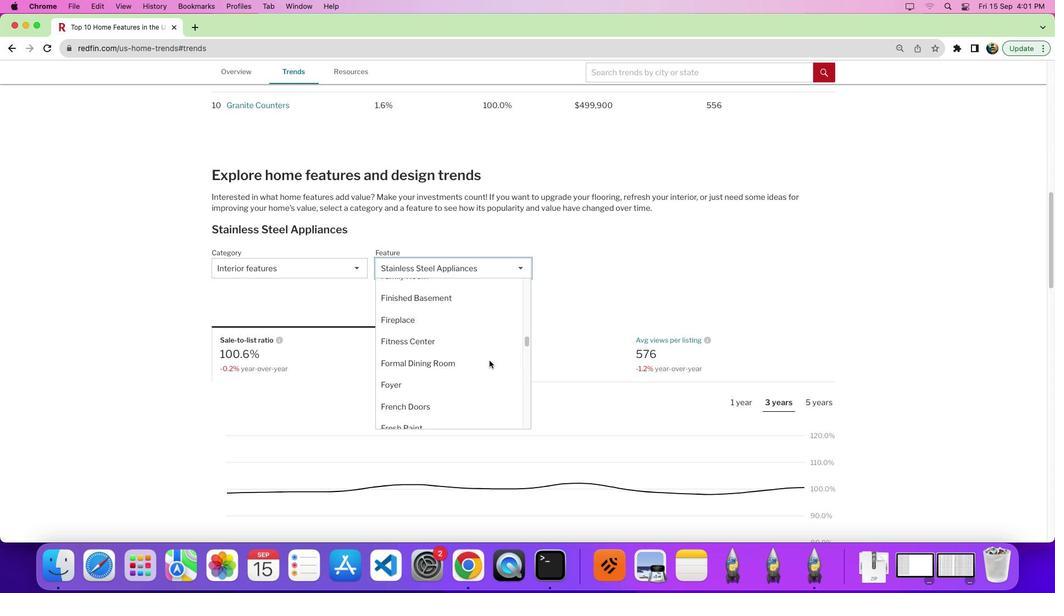 
Action: Mouse moved to (490, 359)
Screenshot: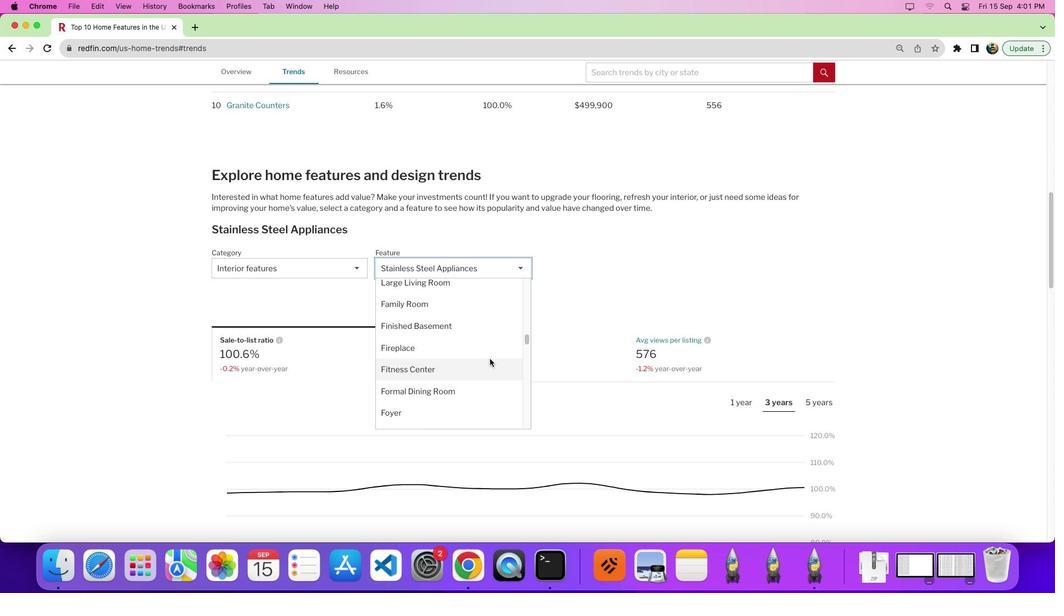 
Action: Mouse scrolled (490, 359) with delta (0, 0)
Screenshot: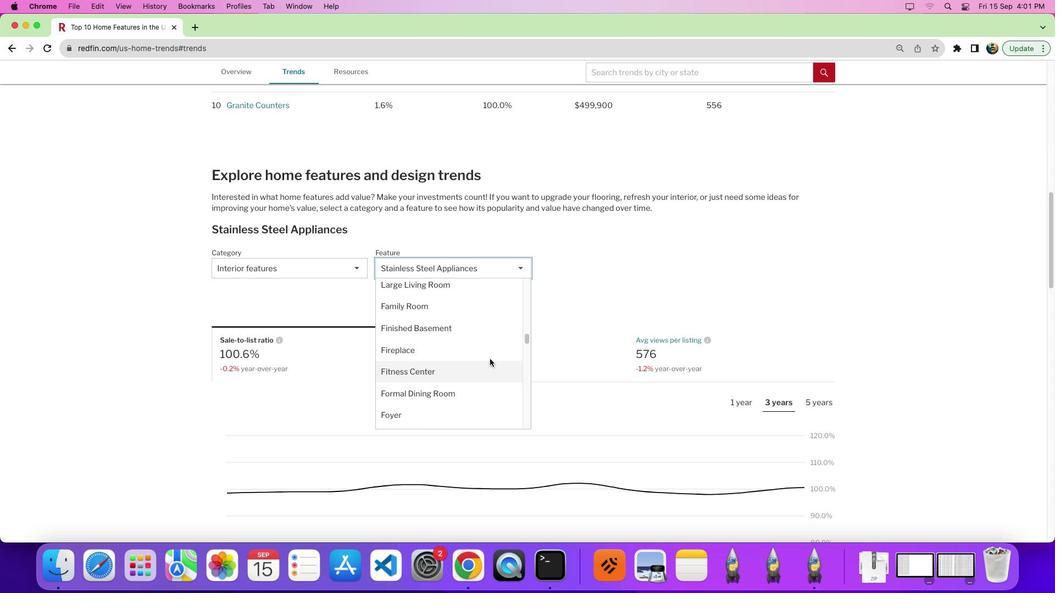 
Action: Mouse scrolled (490, 359) with delta (0, 0)
Screenshot: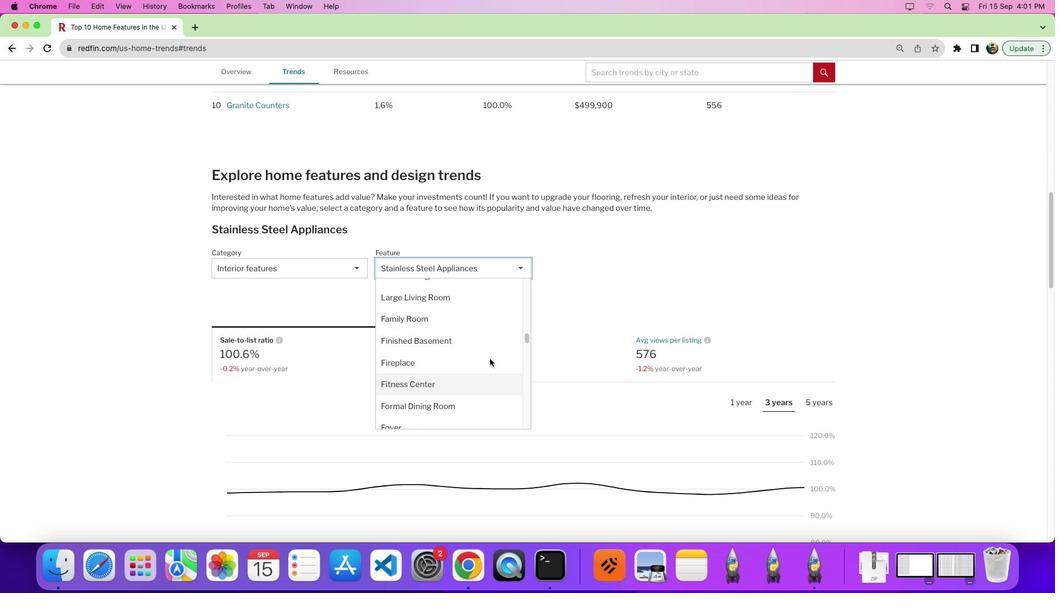 
Action: Mouse scrolled (490, 359) with delta (0, 0)
Screenshot: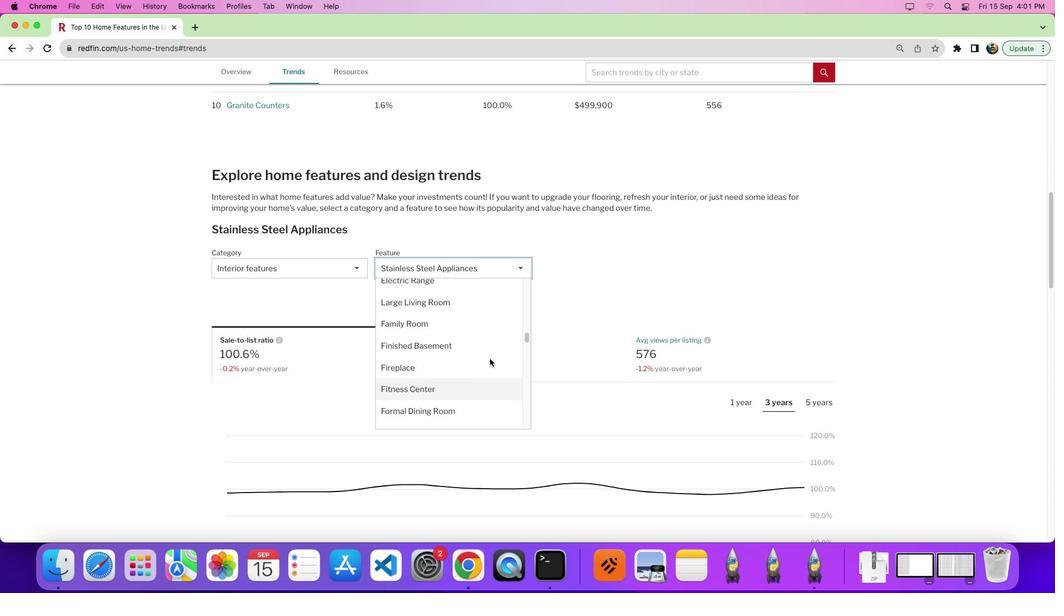 
Action: Mouse scrolled (490, 359) with delta (0, 0)
Screenshot: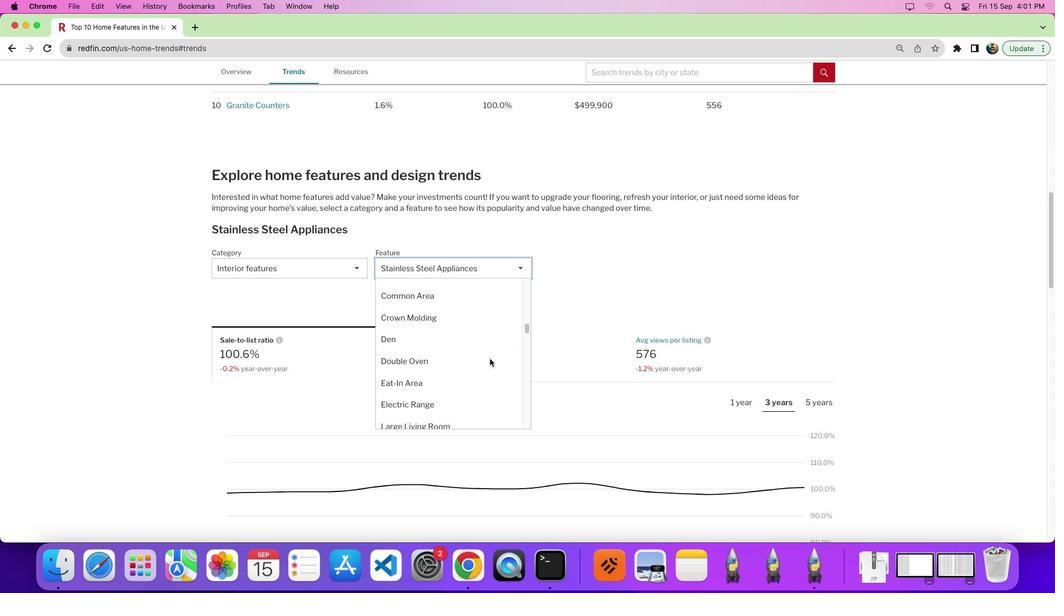 
Action: Mouse scrolled (490, 359) with delta (0, 0)
Screenshot: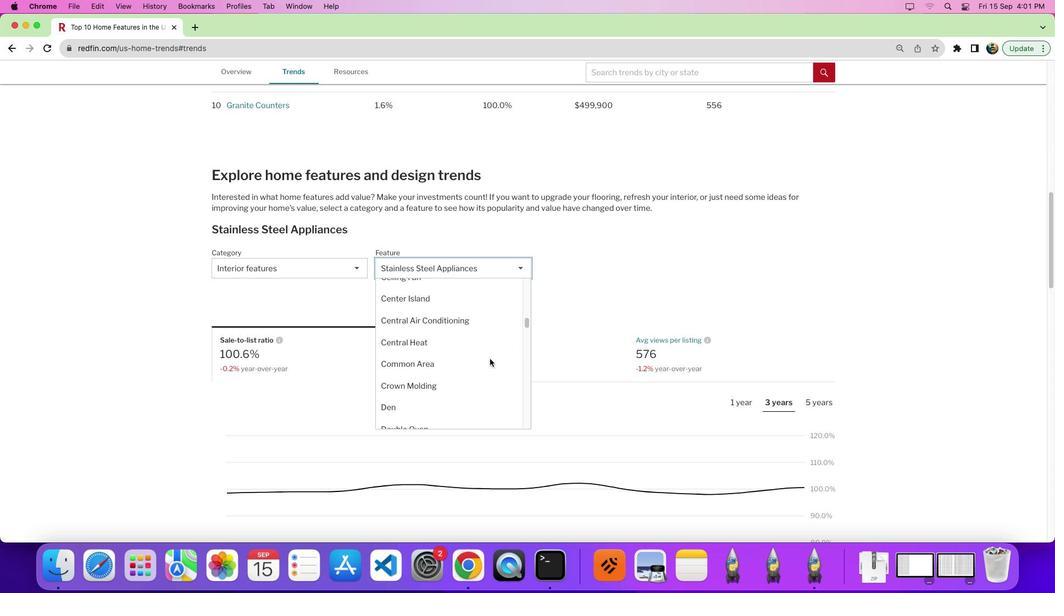
Action: Mouse scrolled (490, 359) with delta (0, 3)
Screenshot: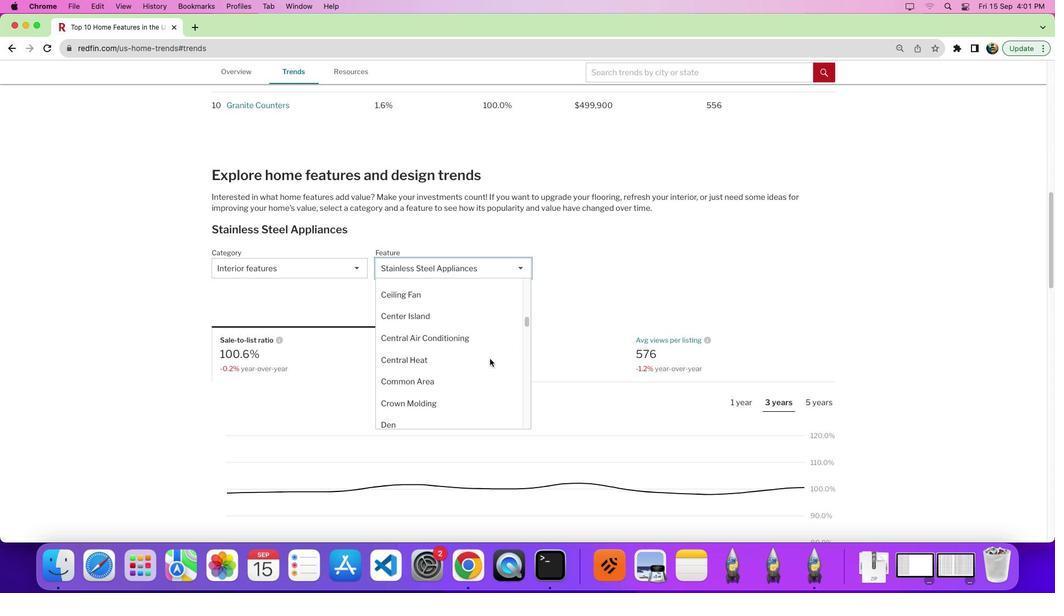 
Action: Mouse moved to (490, 358)
Screenshot: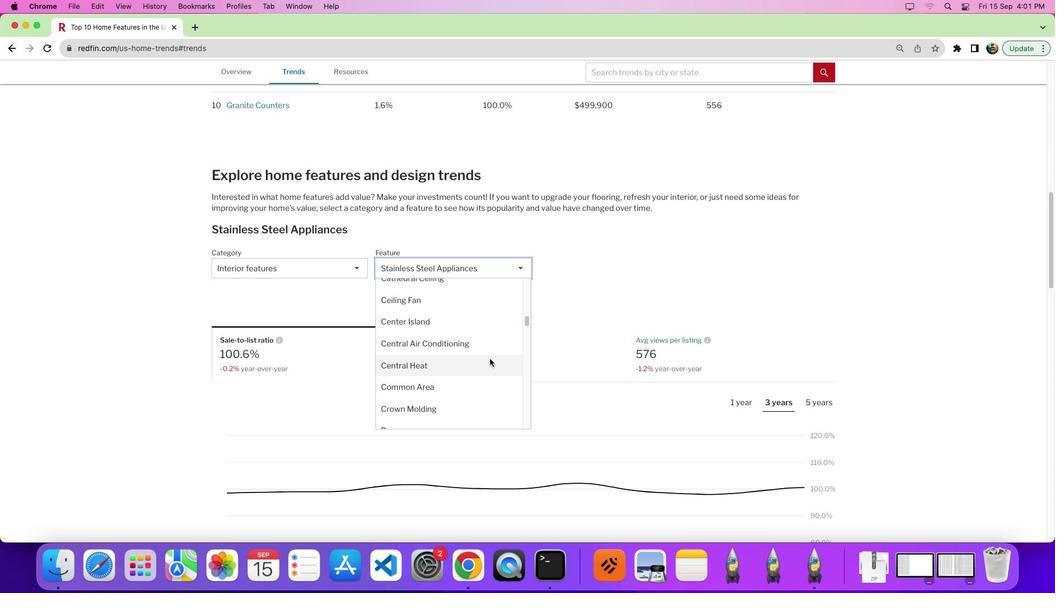
Action: Mouse scrolled (490, 358) with delta (0, 0)
Screenshot: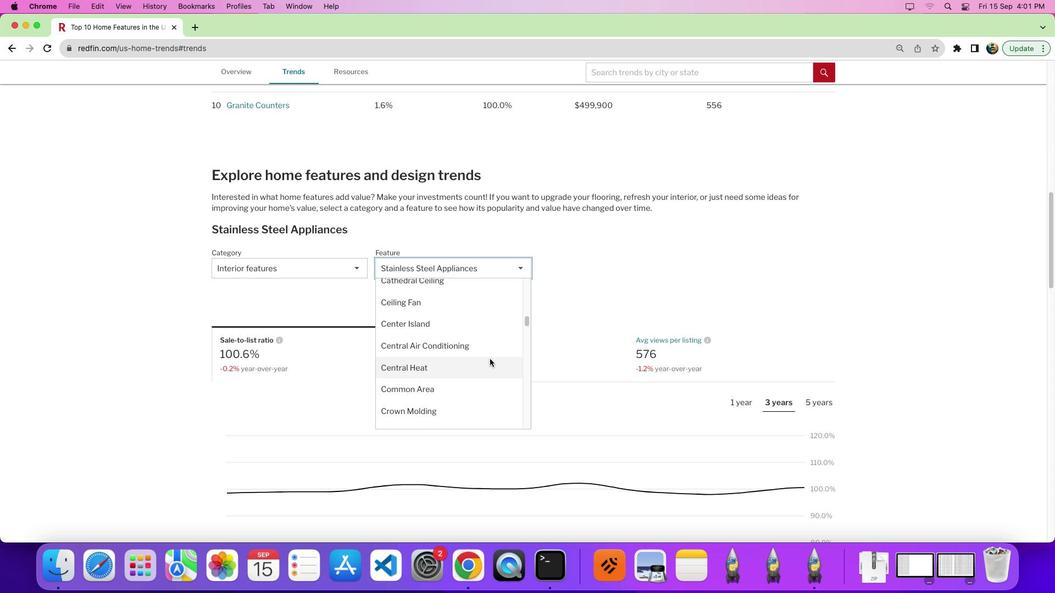 
Action: Mouse moved to (489, 358)
Screenshot: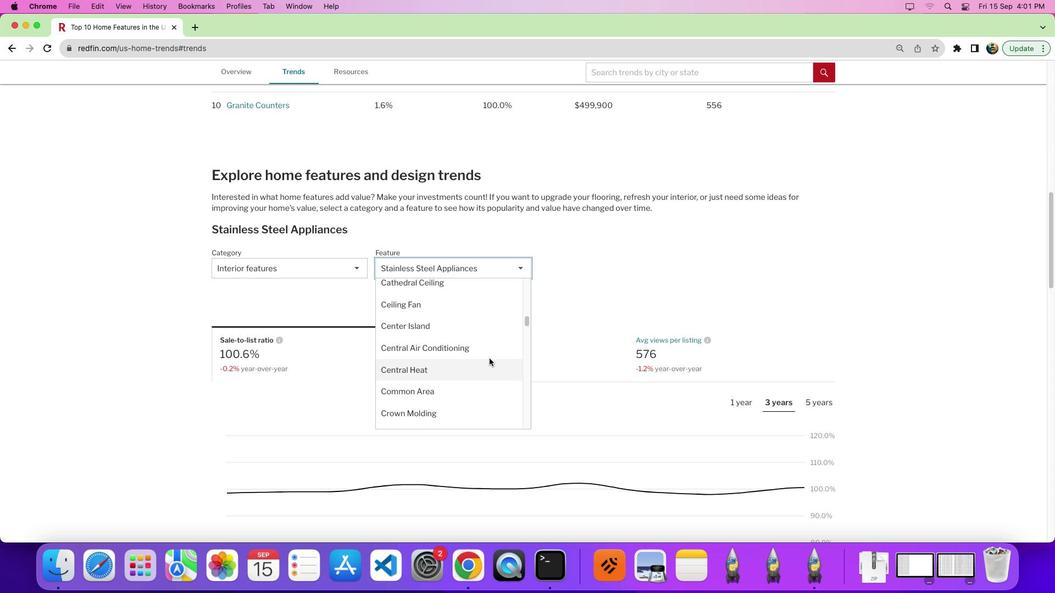 
Action: Mouse scrolled (489, 358) with delta (0, 0)
Screenshot: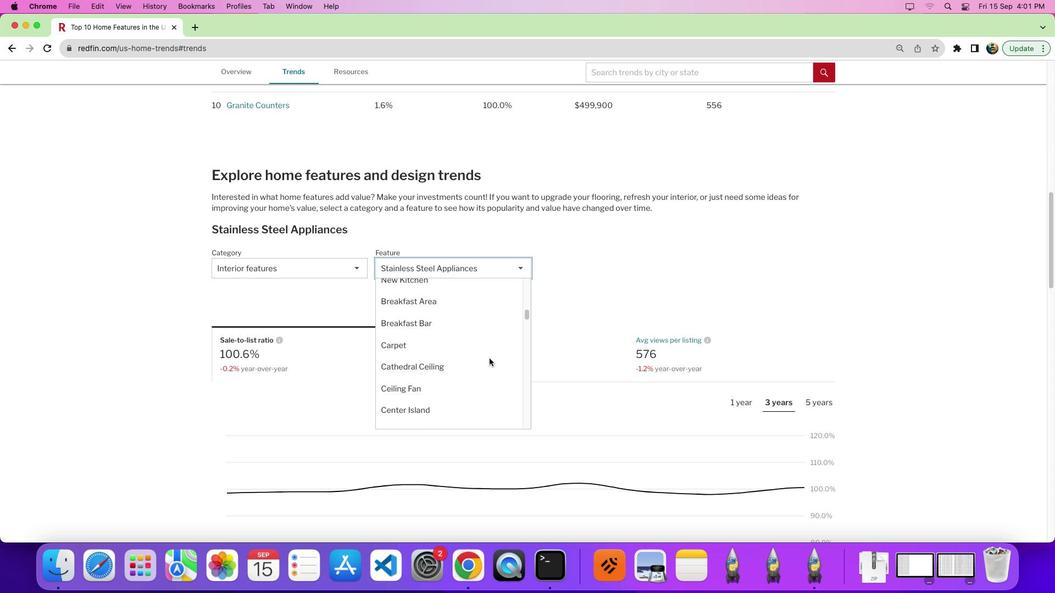 
Action: Mouse scrolled (489, 358) with delta (0, 0)
Screenshot: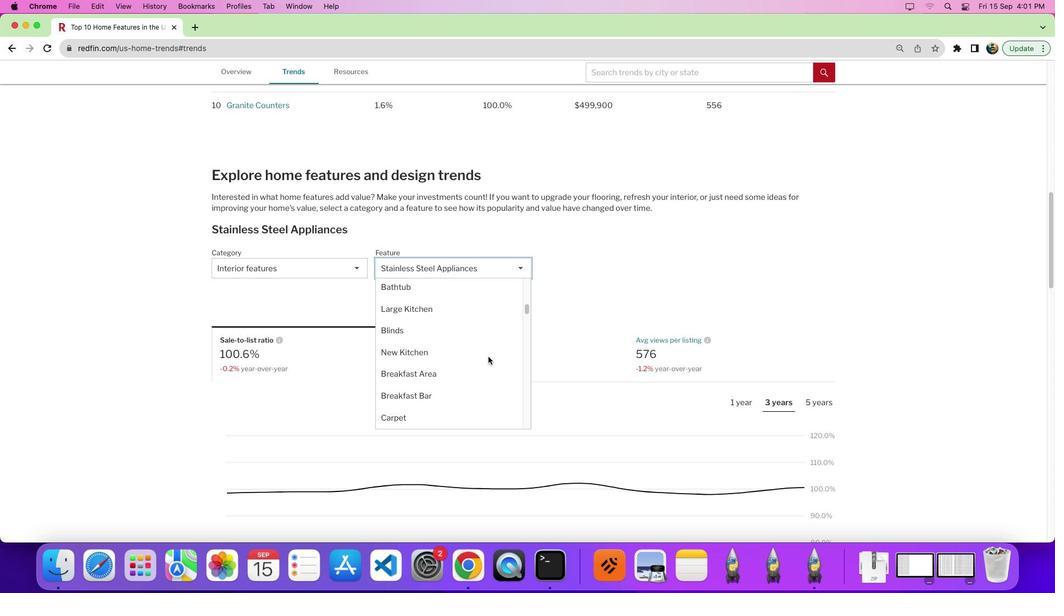 
Action: Mouse scrolled (489, 358) with delta (0, 3)
Screenshot: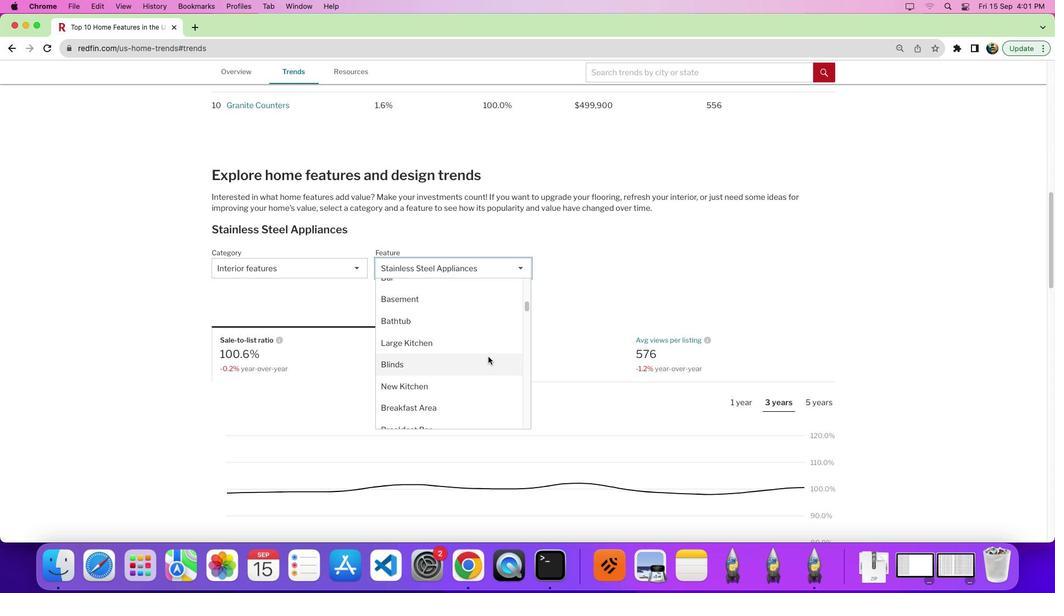 
Action: Mouse moved to (444, 361)
Screenshot: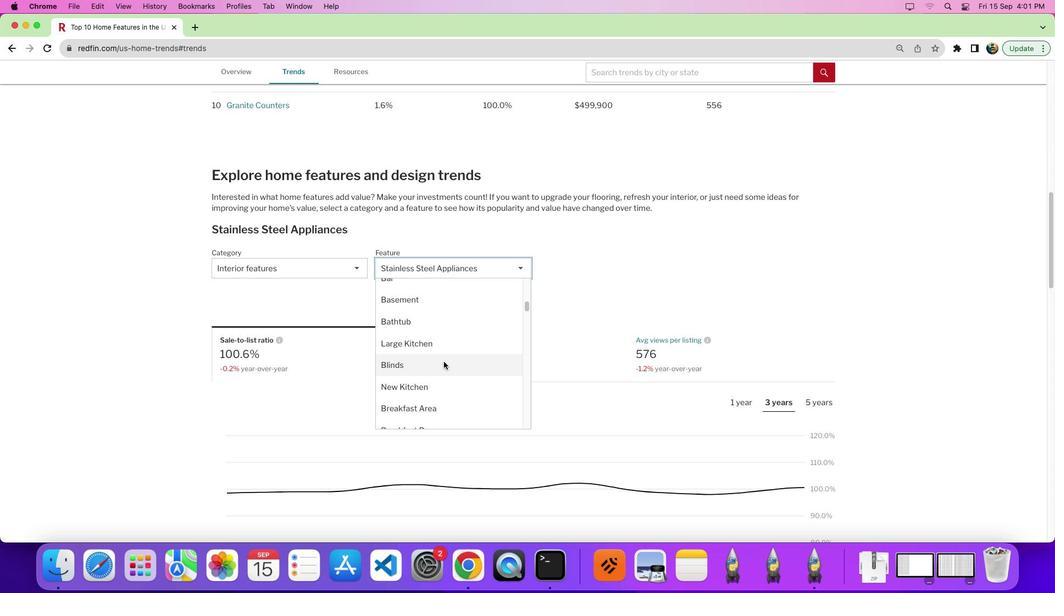 
Action: Mouse scrolled (444, 361) with delta (0, 0)
Screenshot: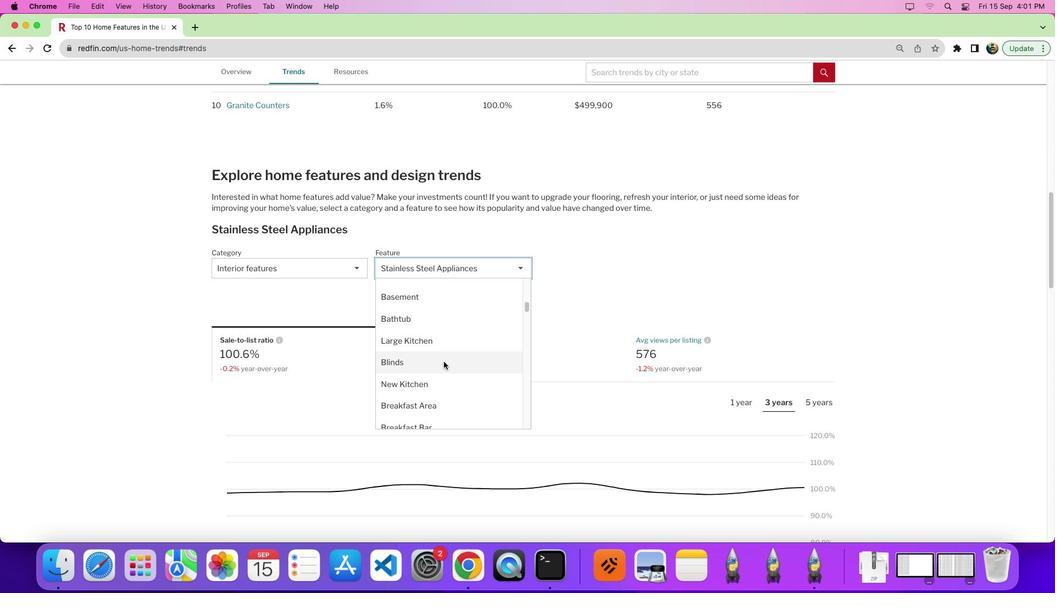 
Action: Mouse scrolled (444, 361) with delta (0, 0)
Screenshot: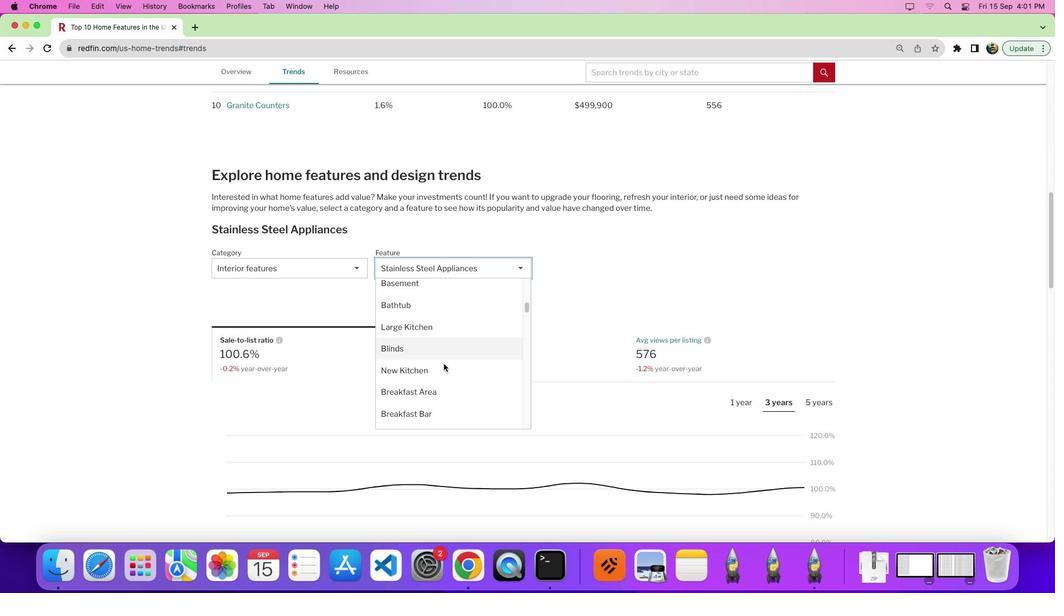 
Action: Mouse moved to (438, 386)
Screenshot: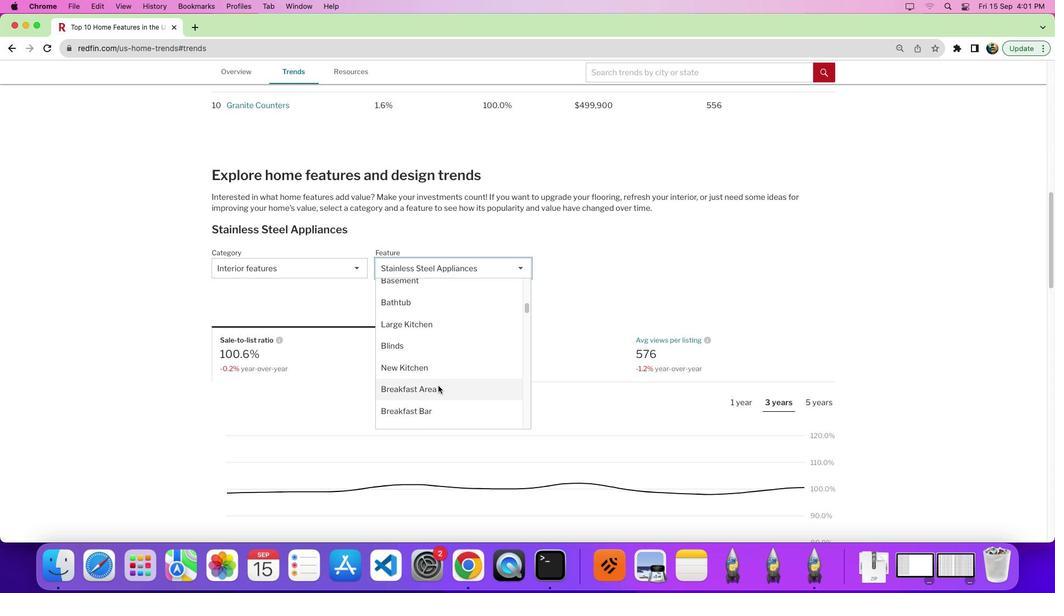 
Action: Mouse pressed left at (438, 386)
Screenshot: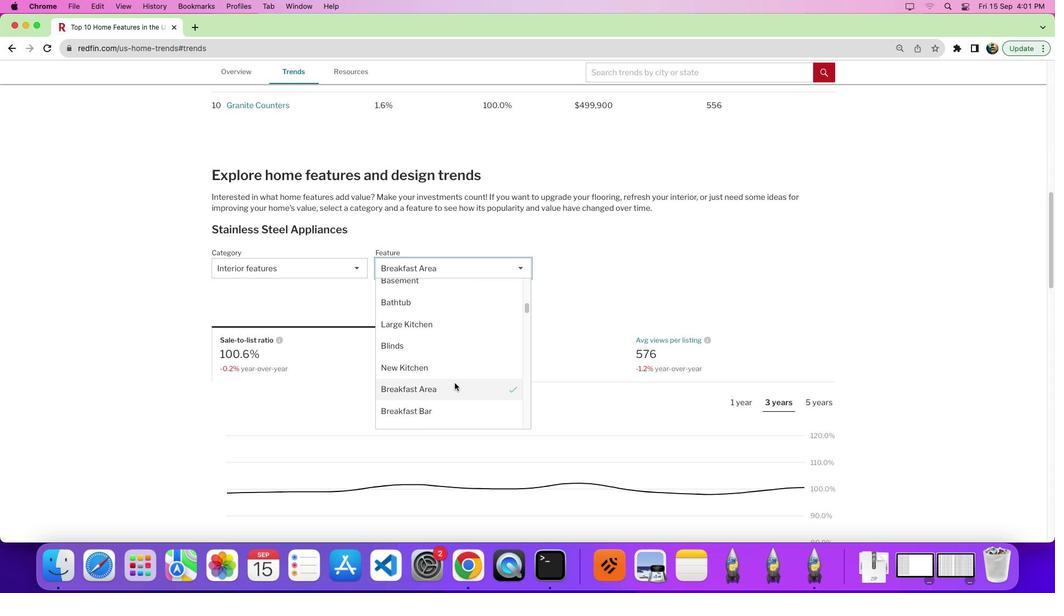 
Action: Mouse moved to (609, 331)
Screenshot: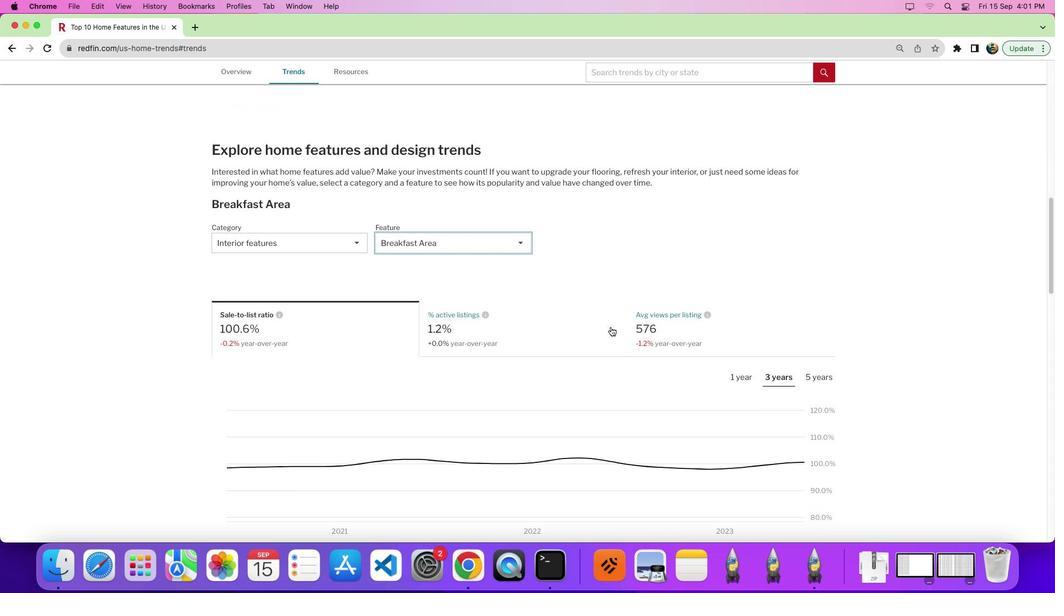 
Action: Mouse scrolled (609, 331) with delta (0, 0)
Screenshot: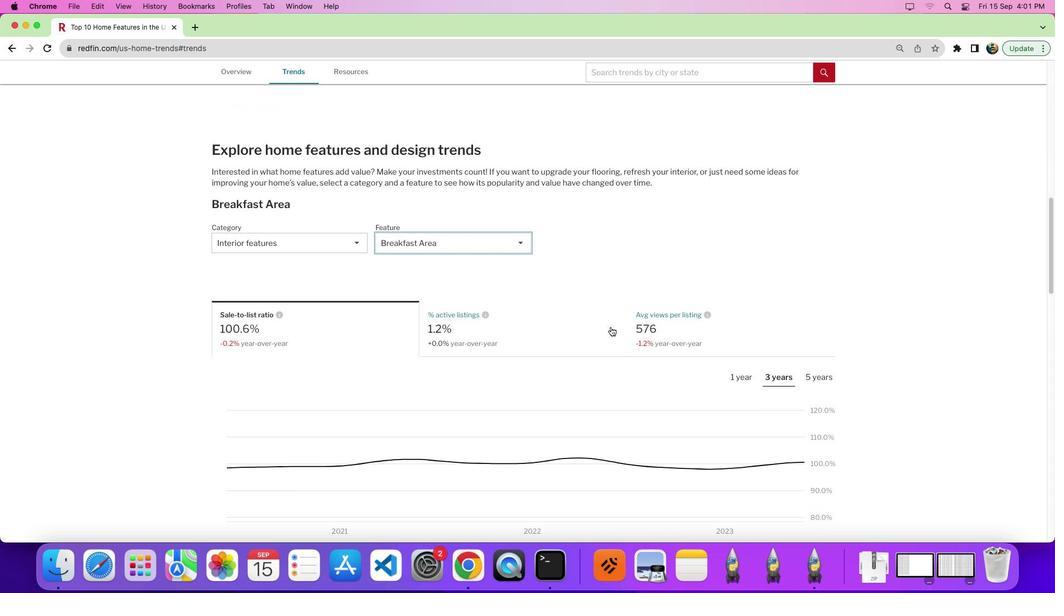 
Action: Mouse moved to (610, 328)
Screenshot: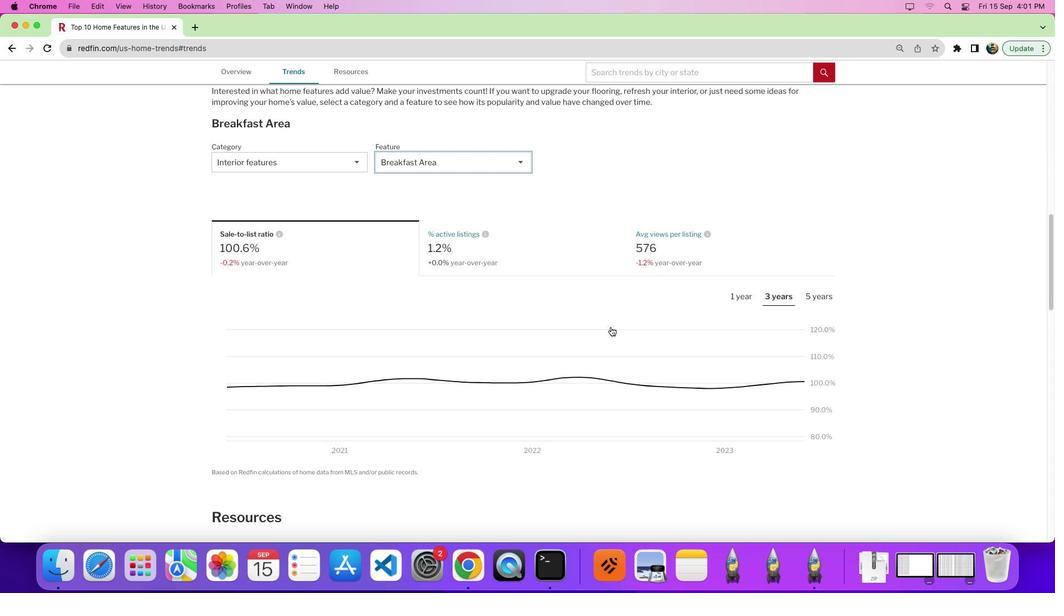 
Action: Mouse scrolled (610, 328) with delta (0, 0)
Screenshot: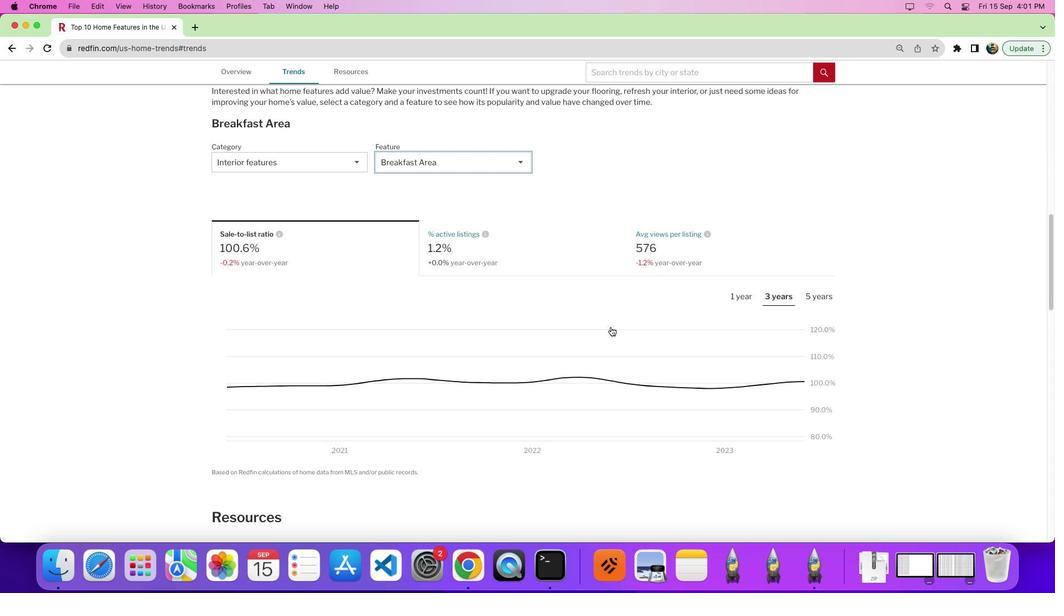 
Action: Mouse moved to (610, 327)
Screenshot: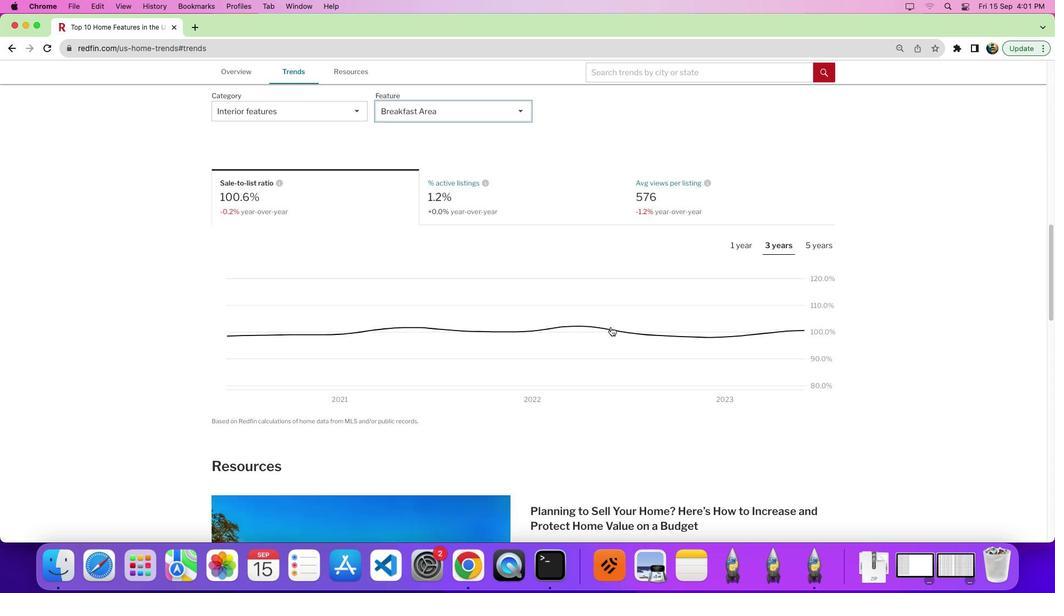 
Action: Mouse scrolled (610, 327) with delta (0, -3)
Screenshot: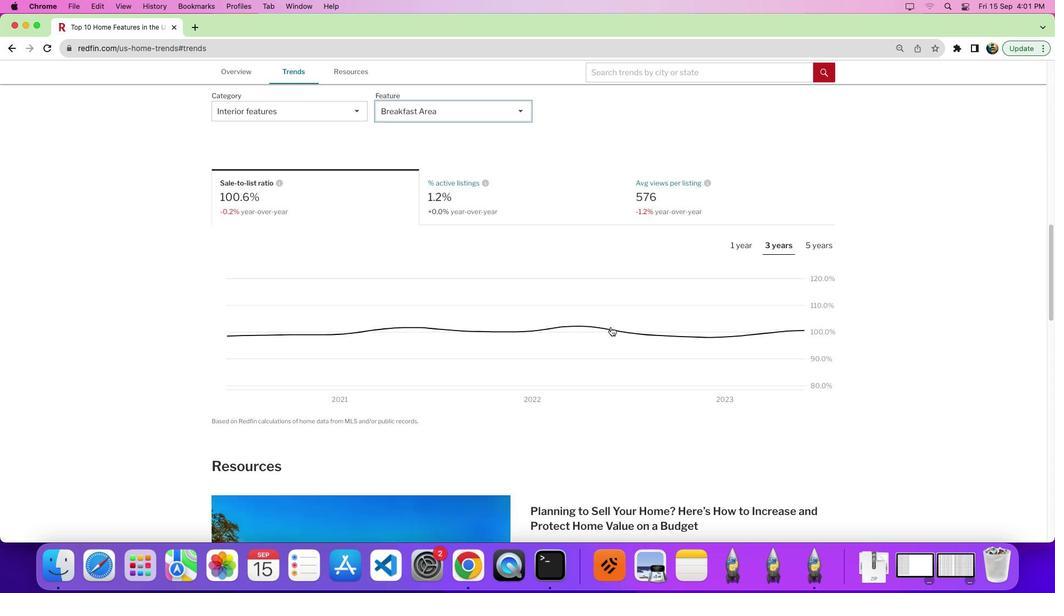 
Action: Mouse moved to (703, 170)
Screenshot: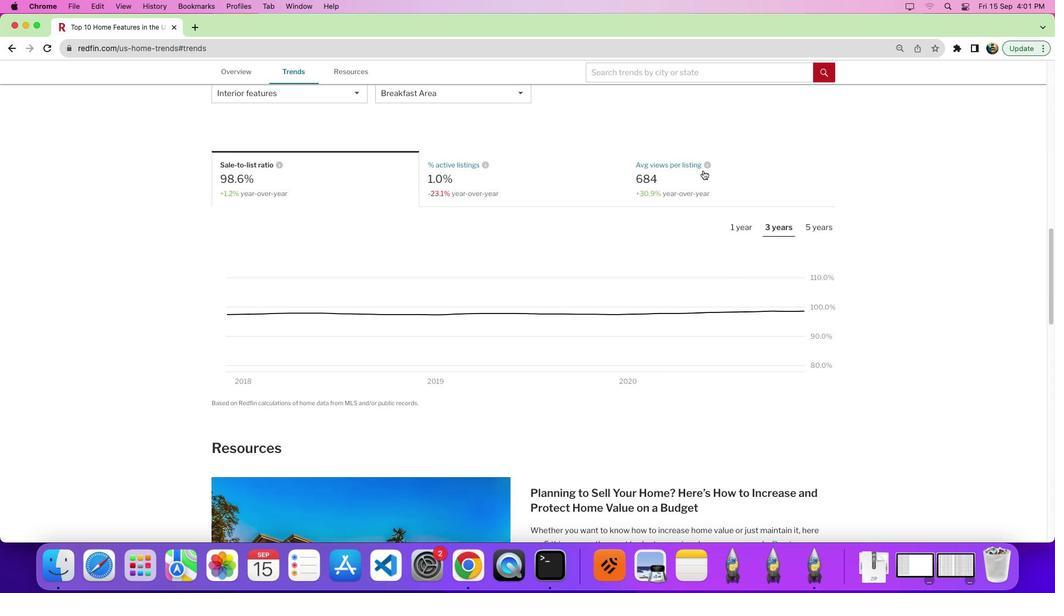 
Action: Mouse pressed left at (703, 170)
Screenshot: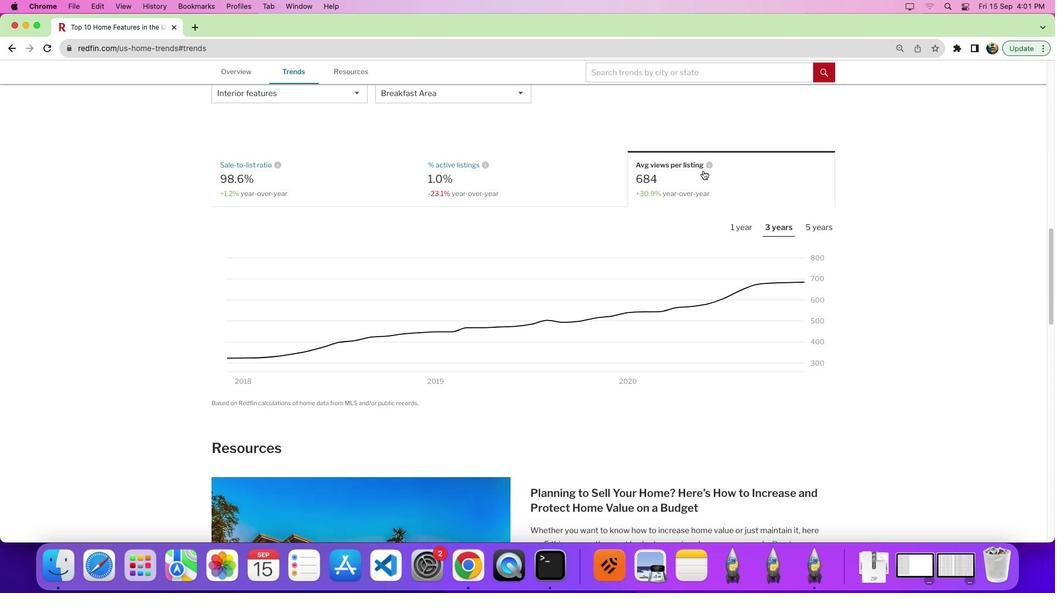 
Action: Mouse moved to (714, 308)
Screenshot: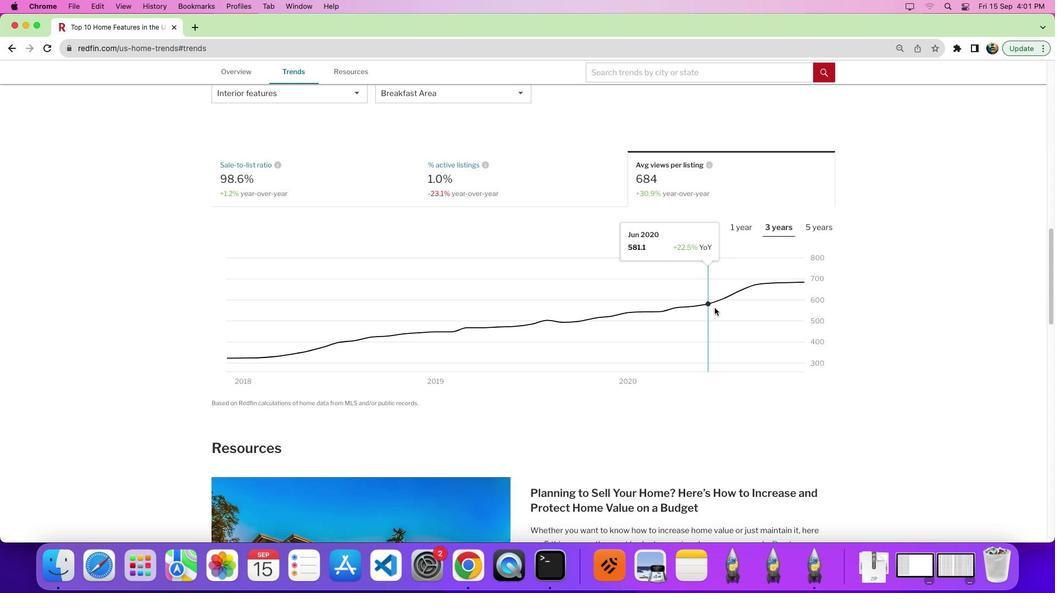 
